 Task: Create a due date automation trigger when advanced on, the moment a card is due add fields with custom field "Resume" set to a date more than 1 working days ago.
Action: Mouse moved to (998, 296)
Screenshot: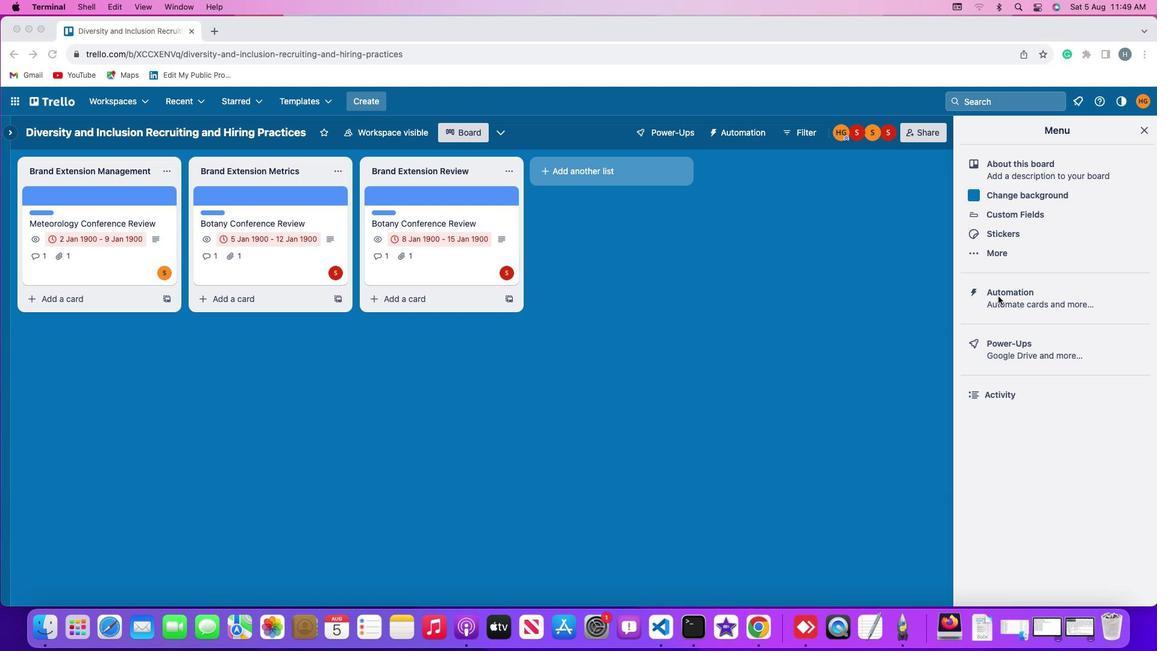 
Action: Mouse pressed left at (998, 296)
Screenshot: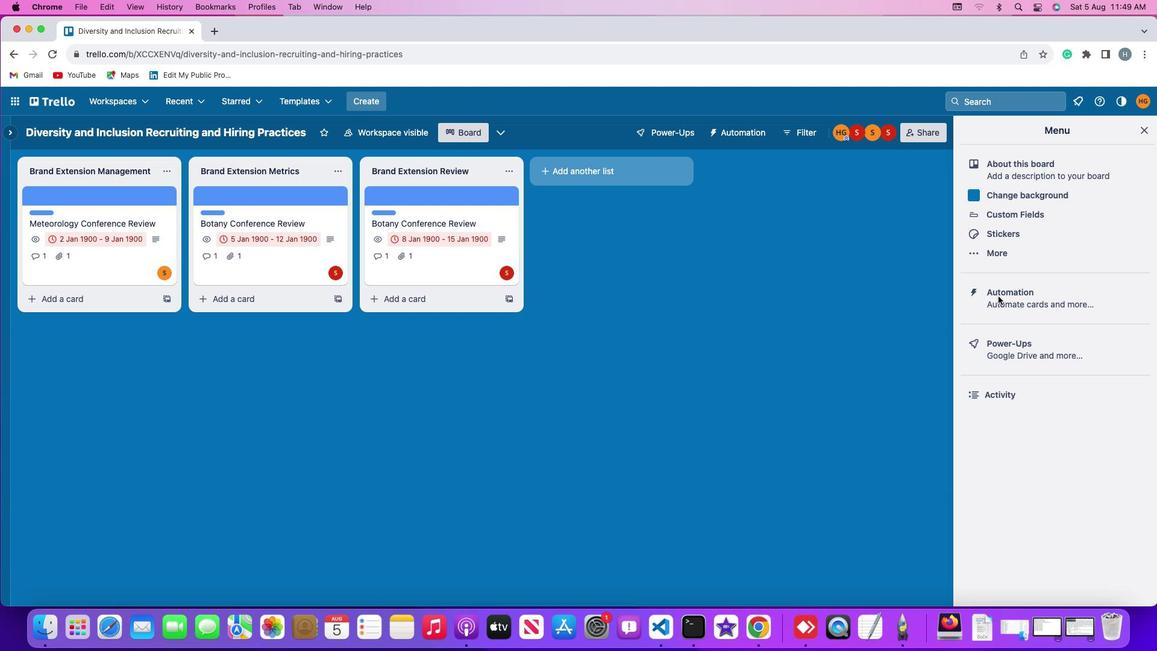 
Action: Mouse pressed left at (998, 296)
Screenshot: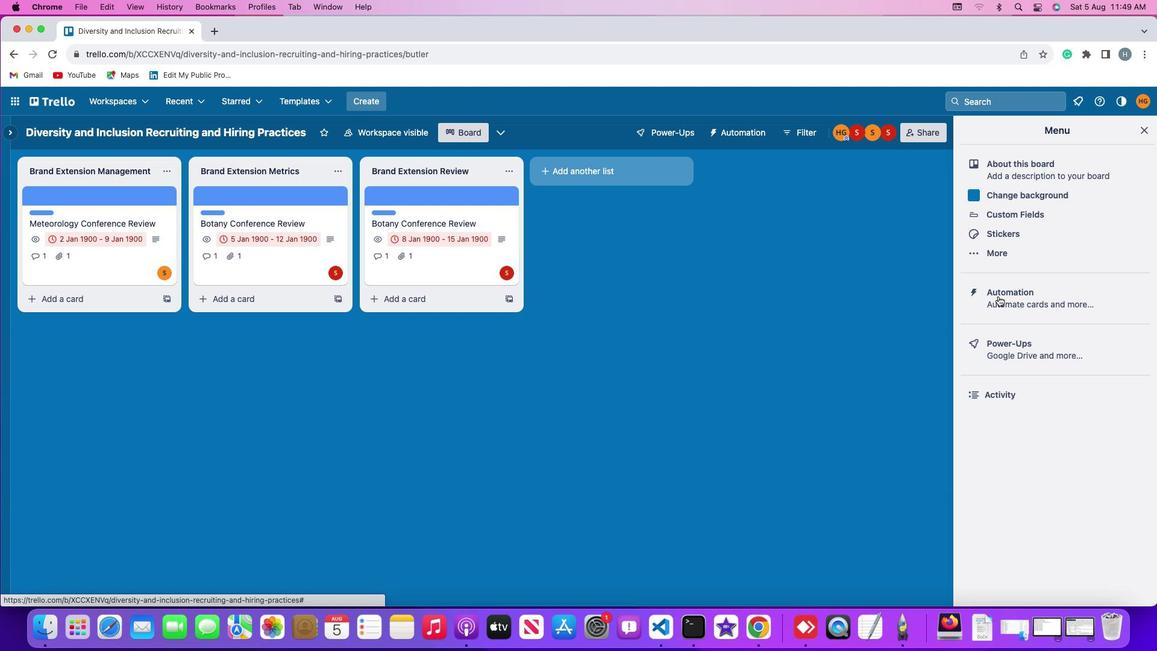 
Action: Mouse moved to (74, 290)
Screenshot: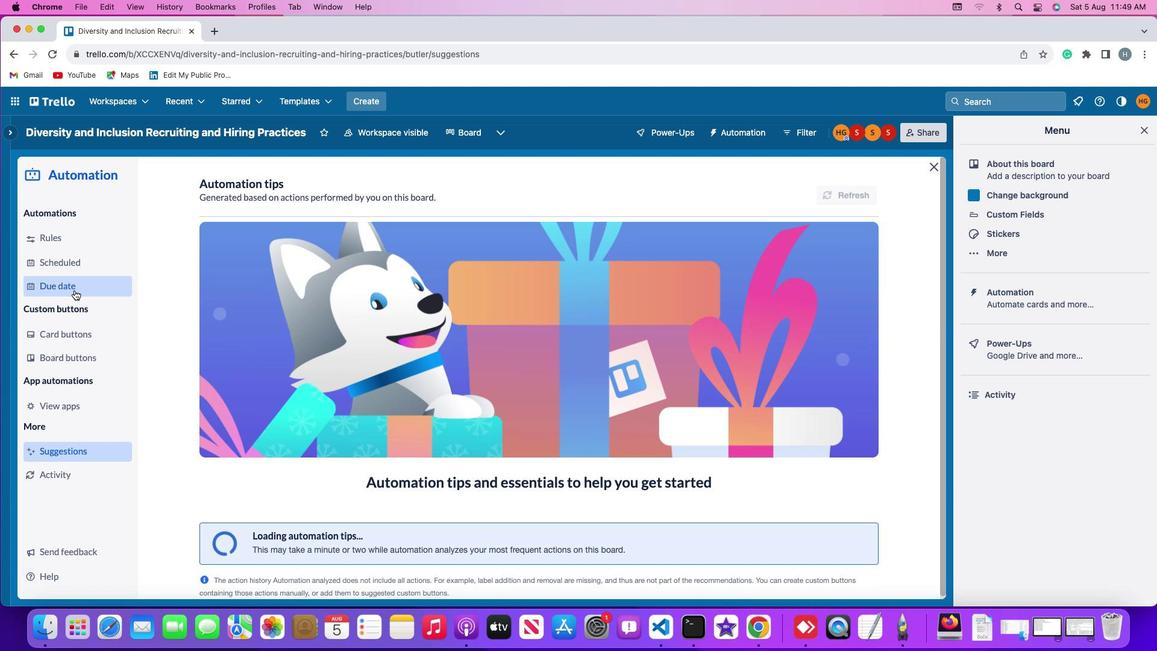 
Action: Mouse pressed left at (74, 290)
Screenshot: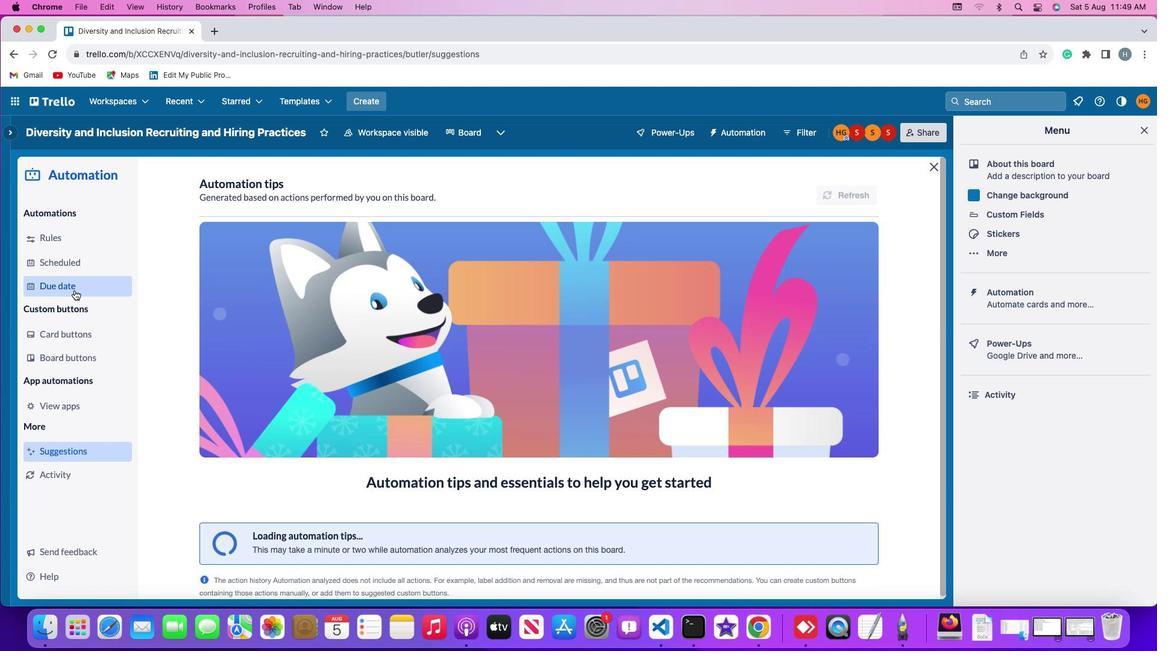 
Action: Mouse moved to (817, 183)
Screenshot: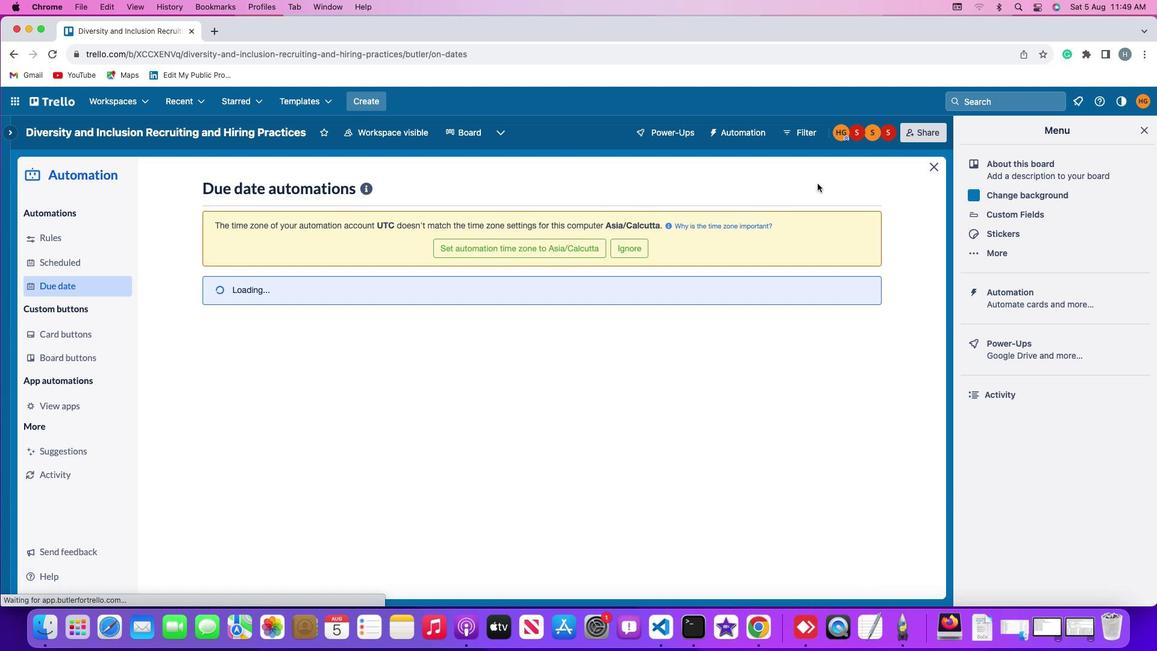 
Action: Mouse pressed left at (817, 183)
Screenshot: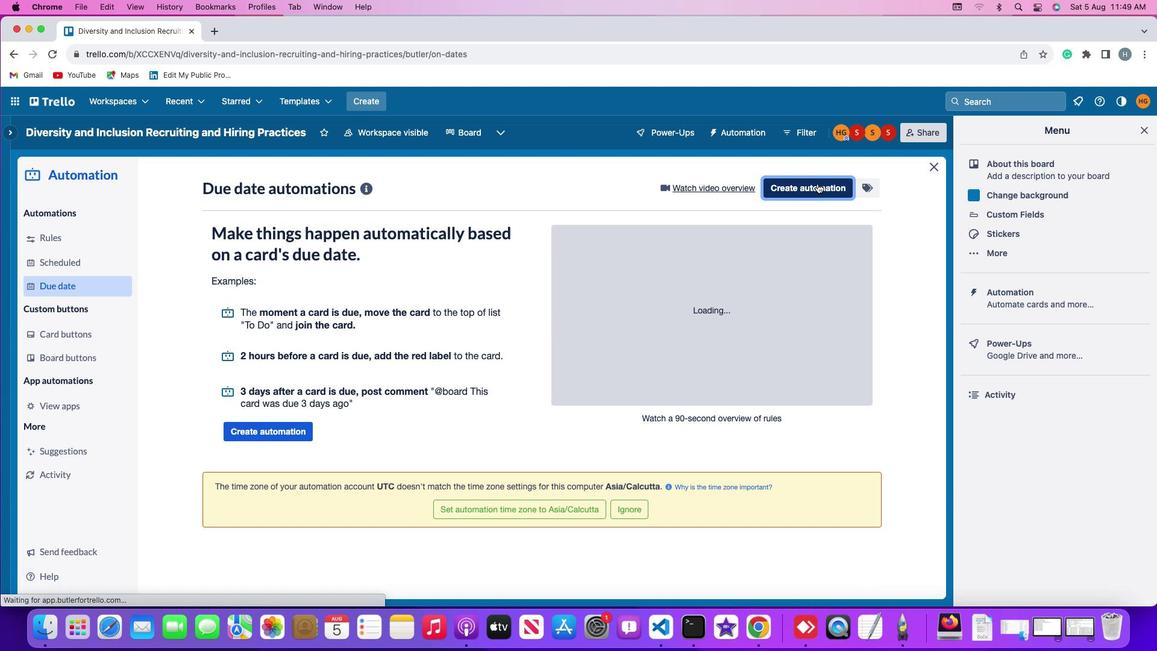 
Action: Mouse moved to (560, 302)
Screenshot: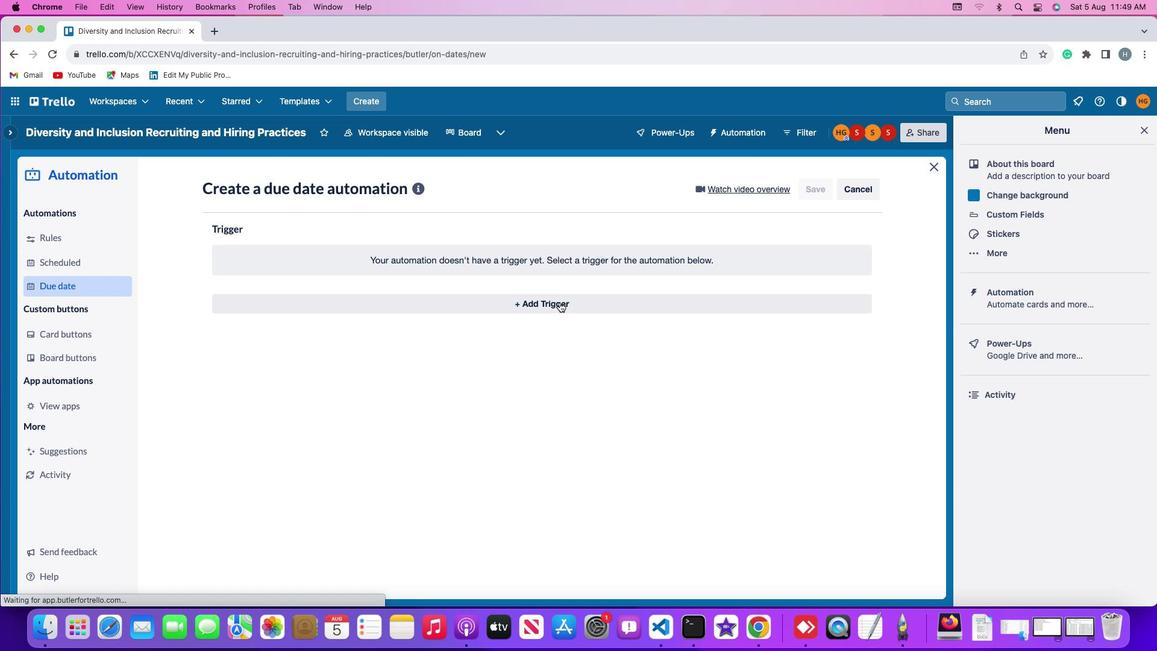 
Action: Mouse pressed left at (560, 302)
Screenshot: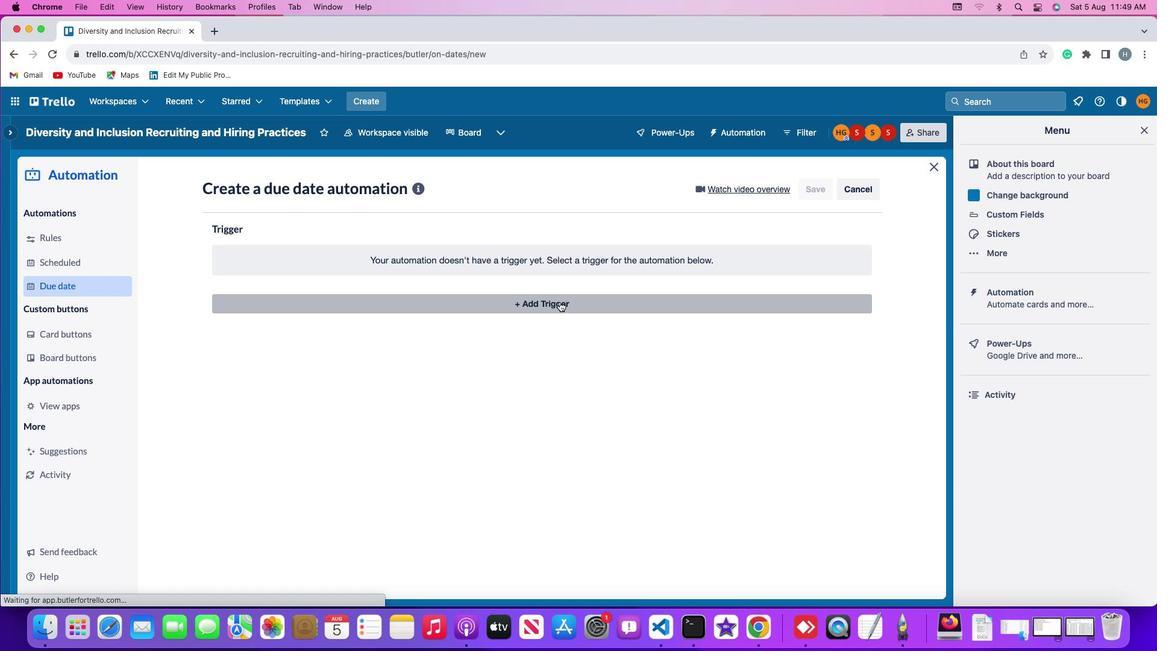 
Action: Mouse moved to (245, 445)
Screenshot: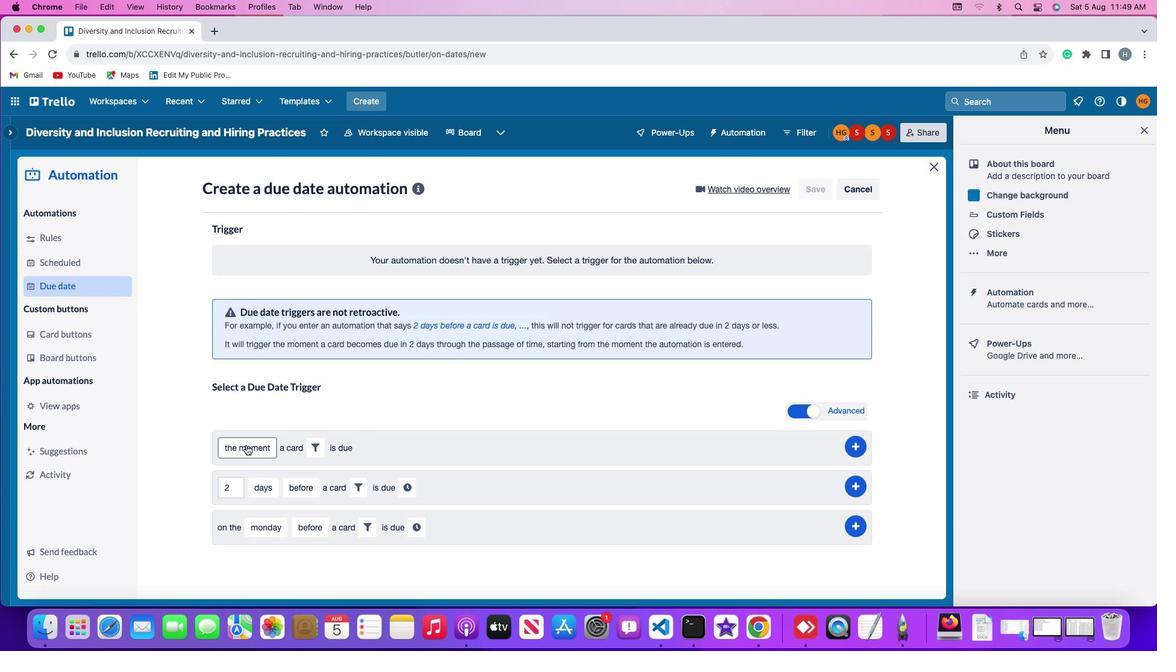 
Action: Mouse pressed left at (245, 445)
Screenshot: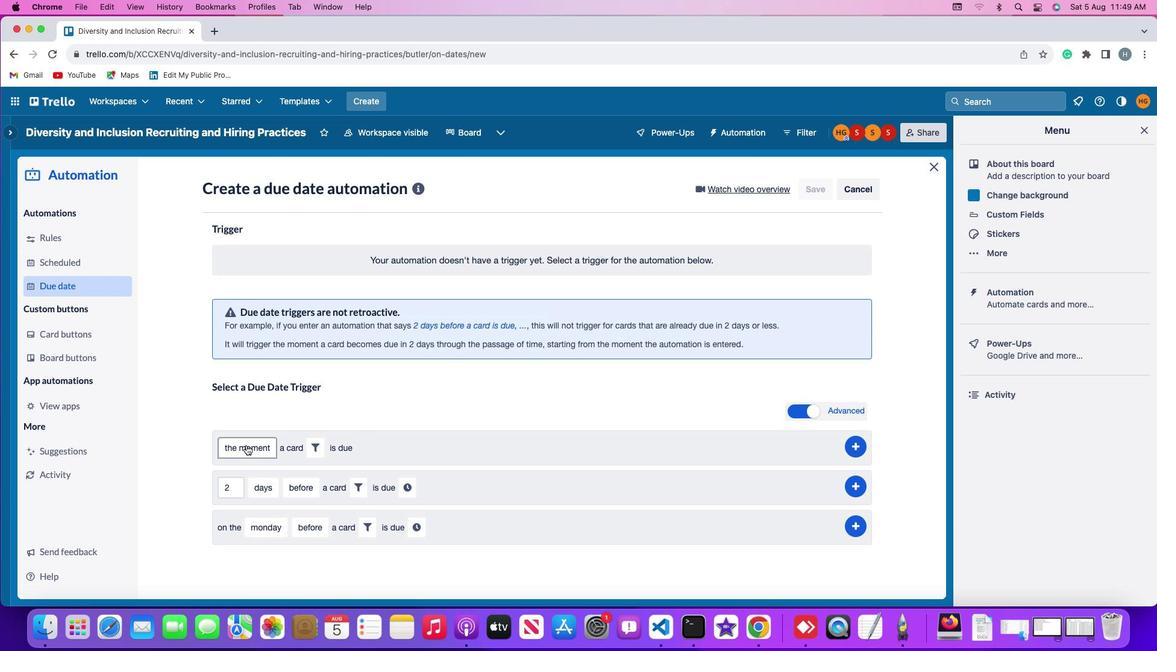 
Action: Mouse moved to (250, 469)
Screenshot: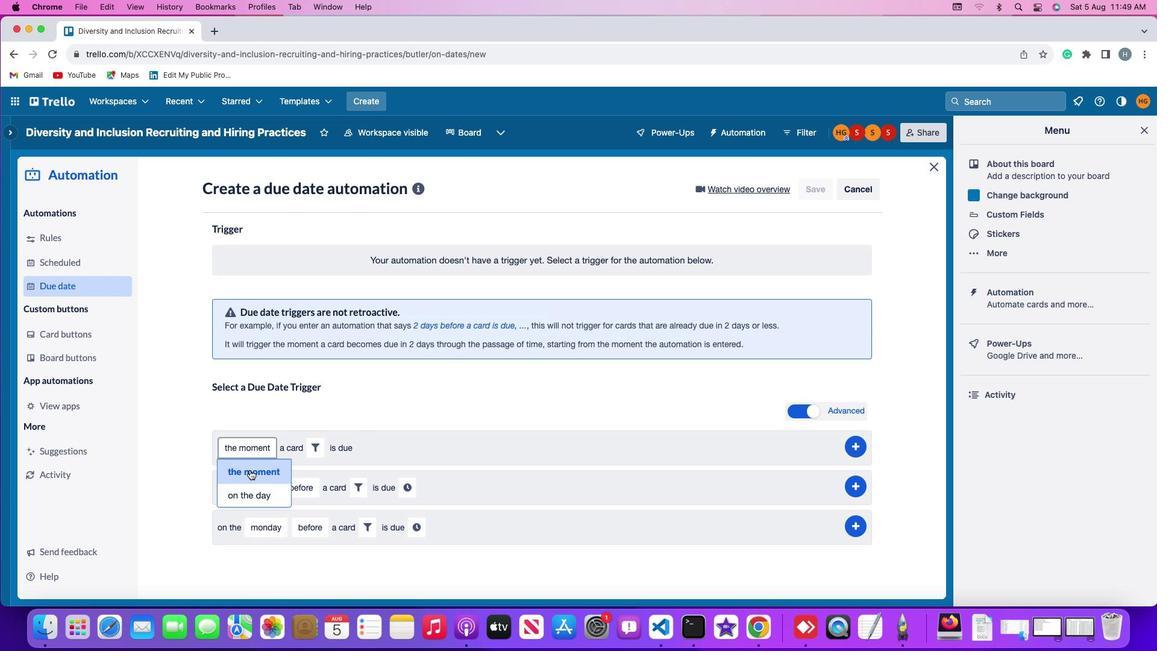 
Action: Mouse pressed left at (250, 469)
Screenshot: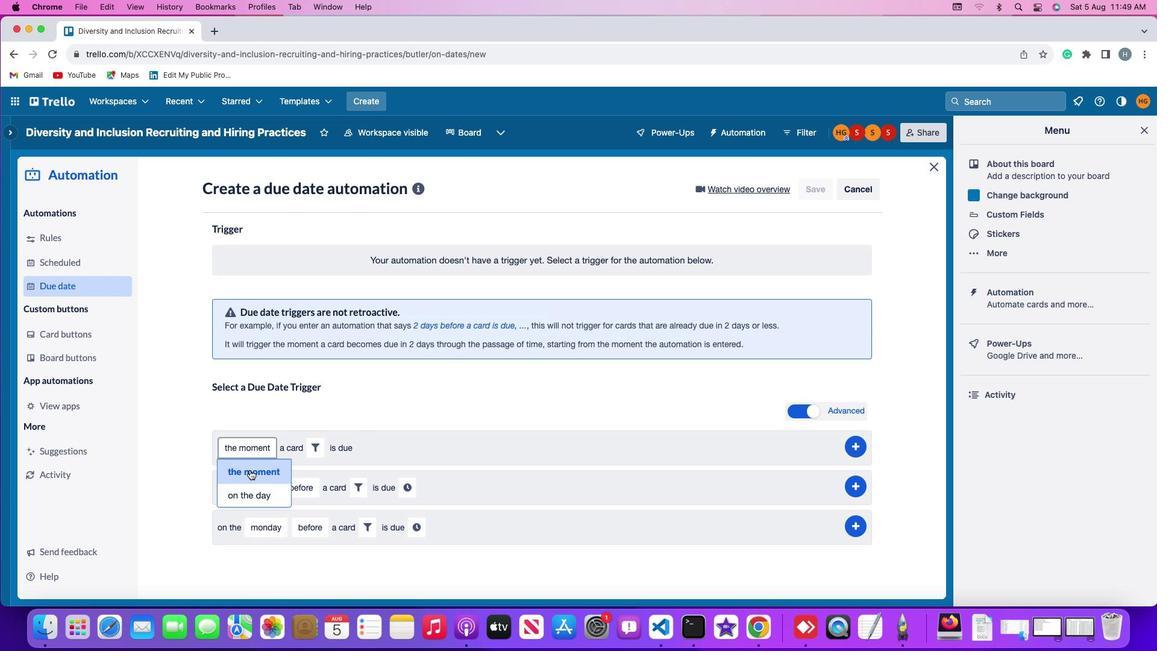 
Action: Mouse moved to (312, 447)
Screenshot: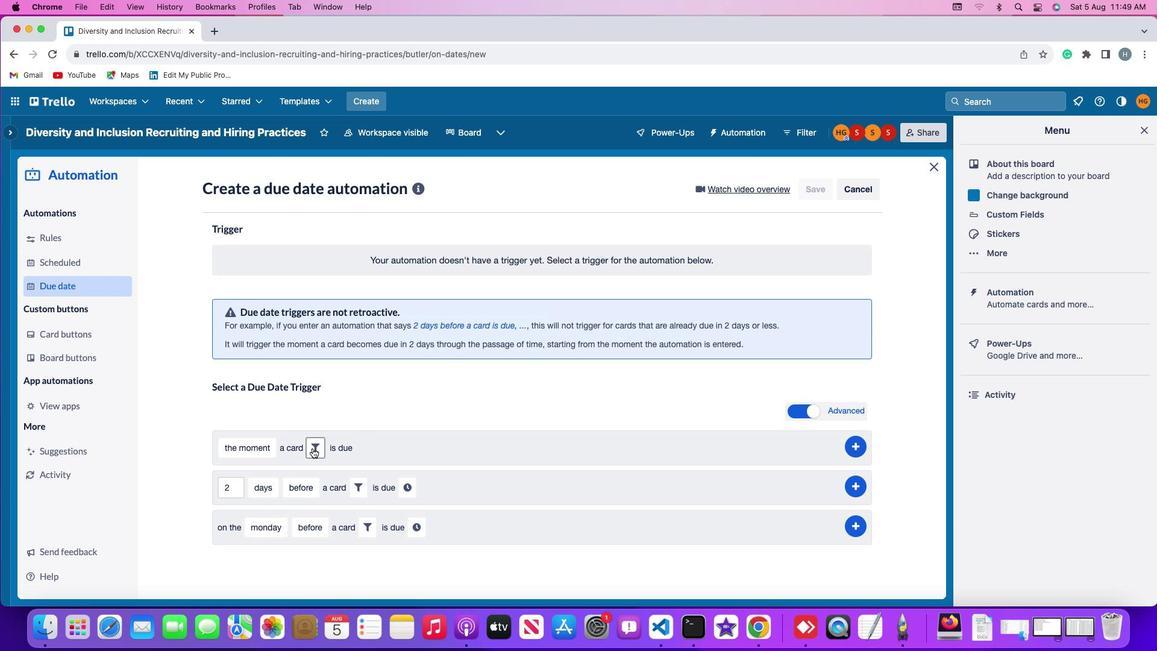 
Action: Mouse pressed left at (312, 447)
Screenshot: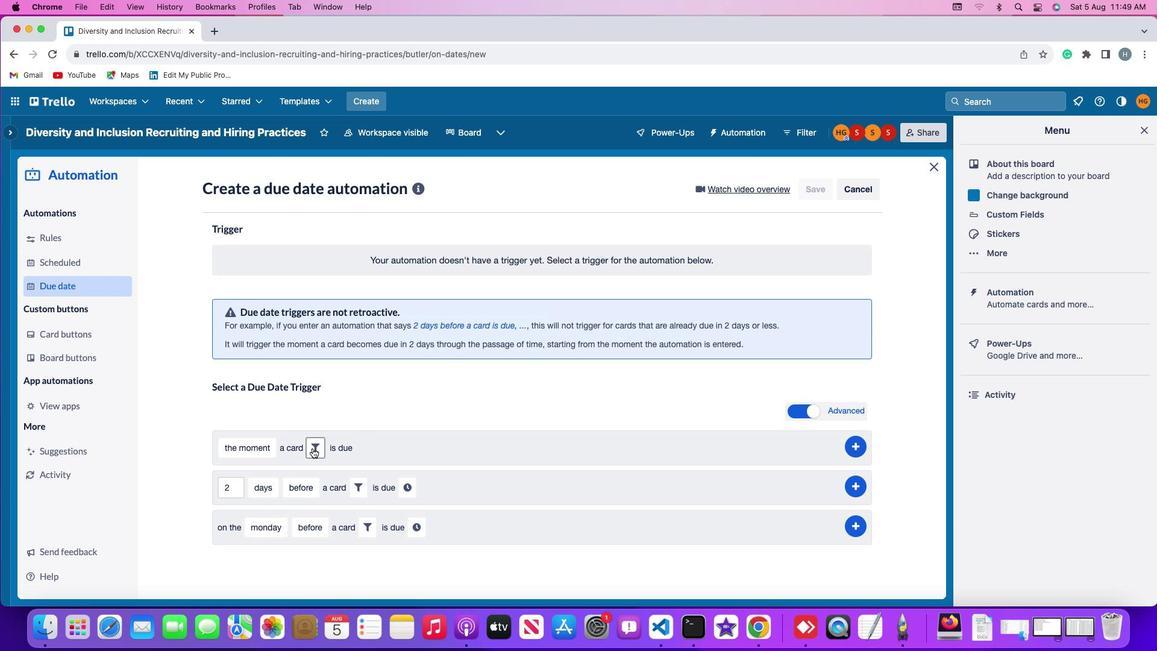 
Action: Mouse moved to (520, 481)
Screenshot: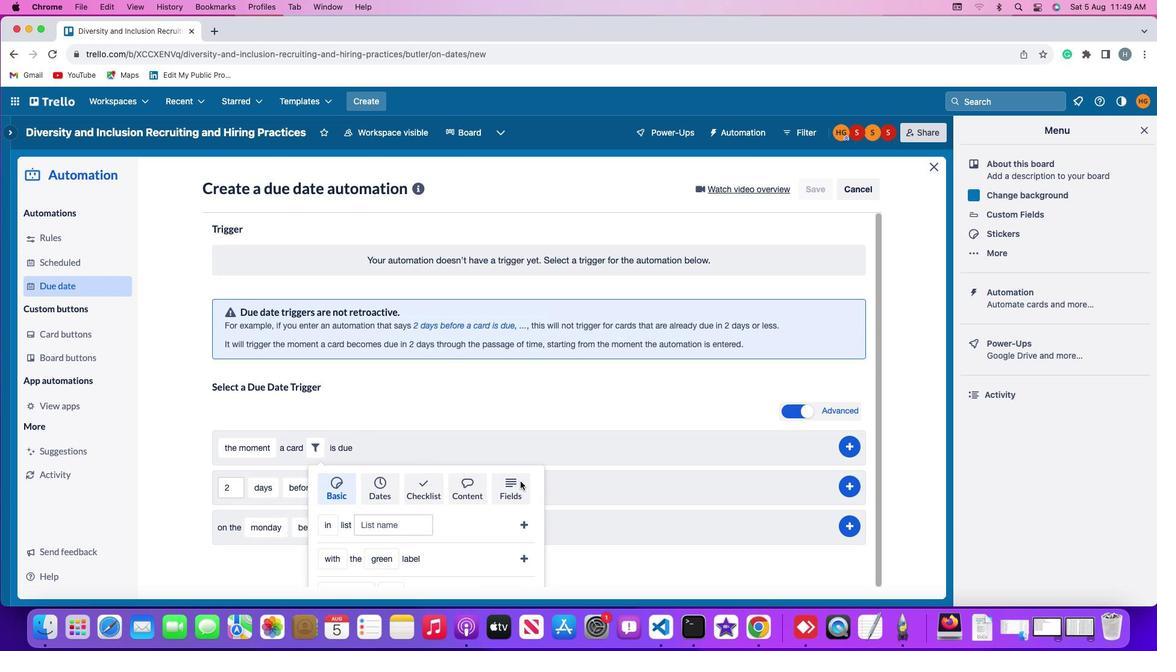 
Action: Mouse pressed left at (520, 481)
Screenshot: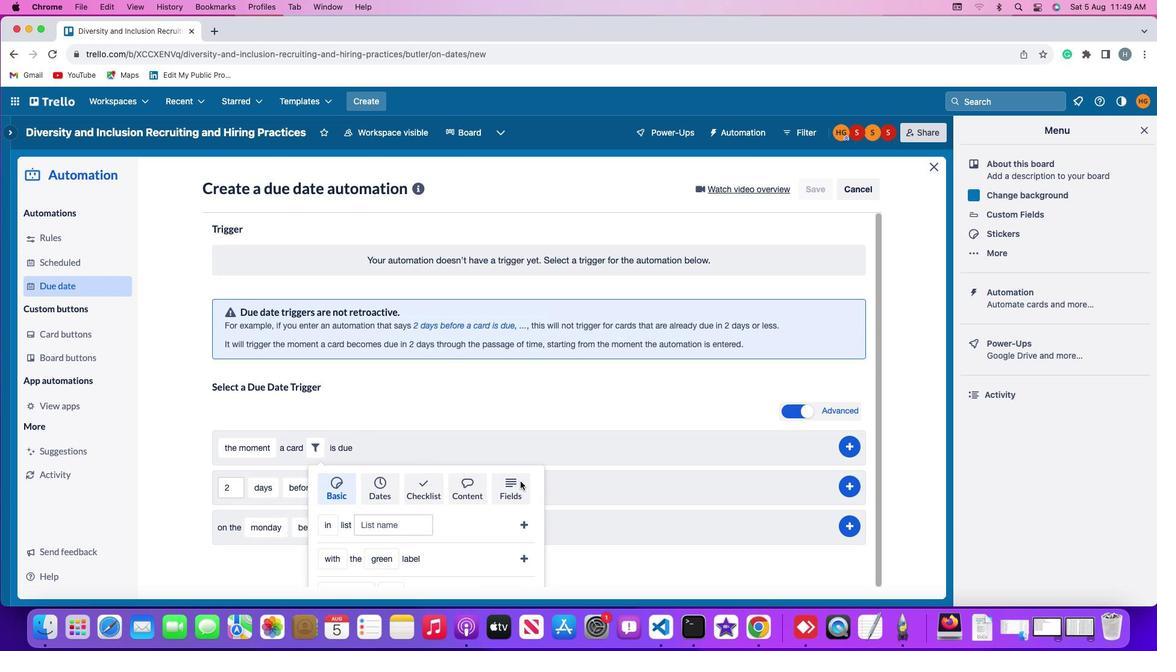 
Action: Mouse moved to (519, 481)
Screenshot: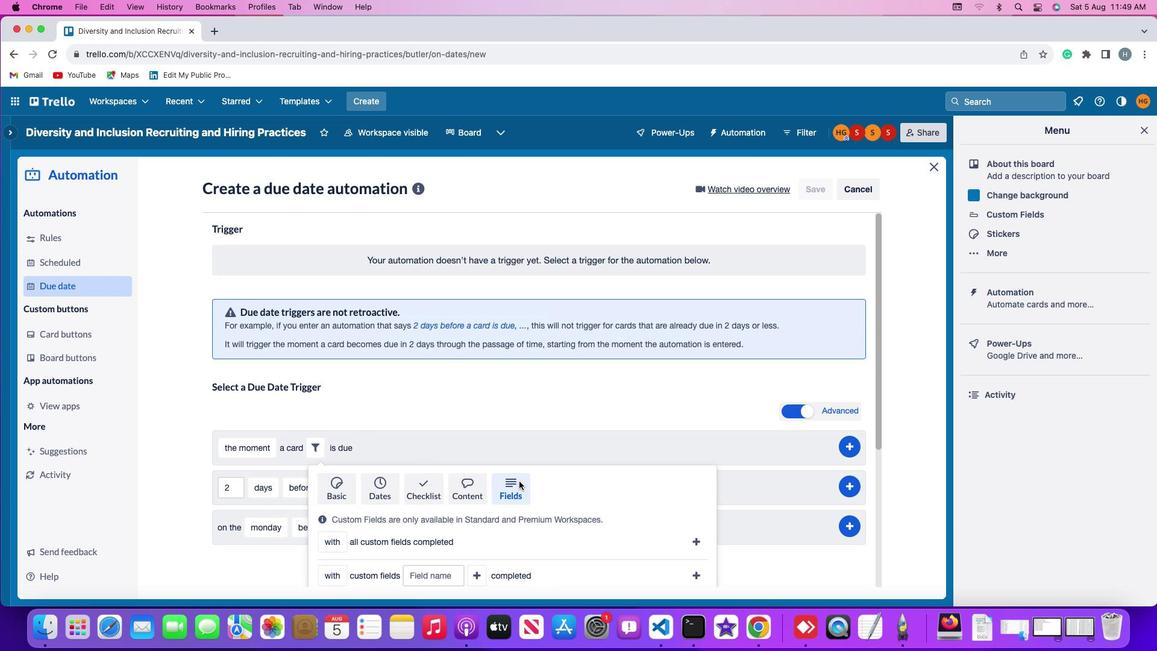 
Action: Mouse scrolled (519, 481) with delta (0, 0)
Screenshot: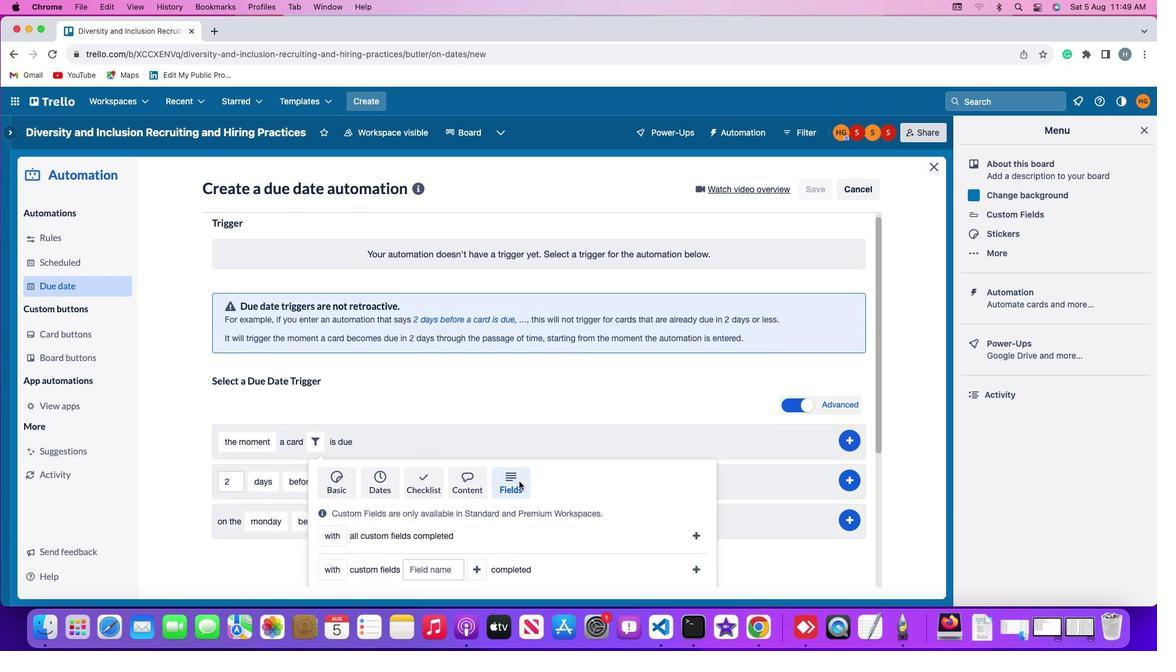 
Action: Mouse scrolled (519, 481) with delta (0, 0)
Screenshot: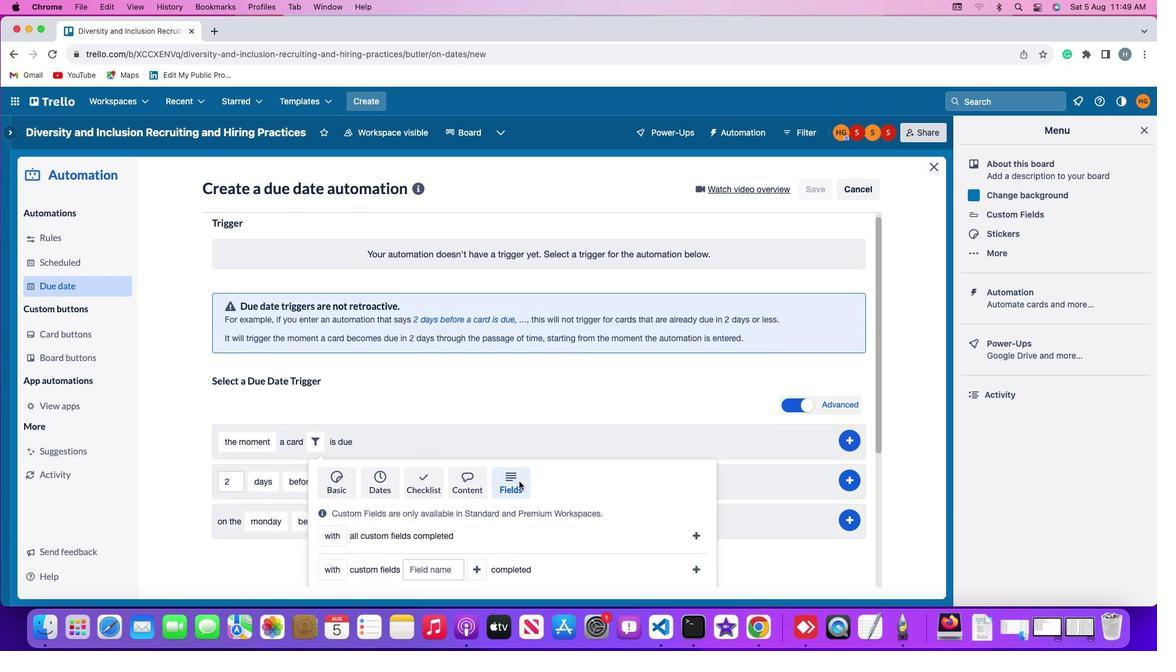 
Action: Mouse scrolled (519, 481) with delta (0, -1)
Screenshot: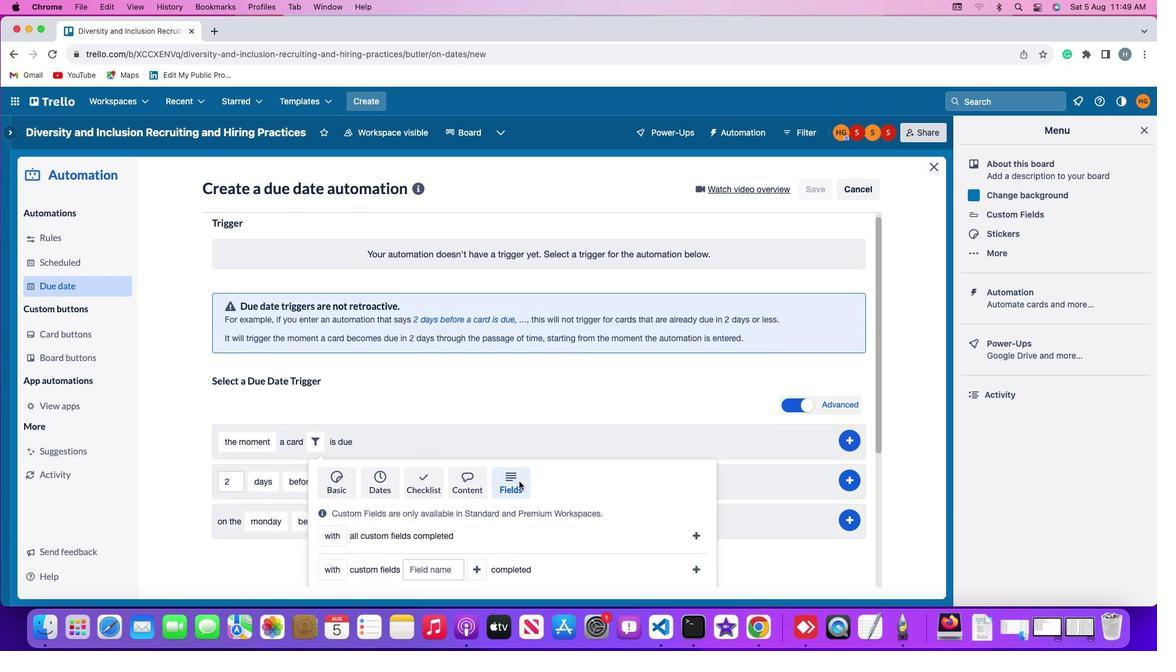 
Action: Mouse scrolled (519, 481) with delta (0, -3)
Screenshot: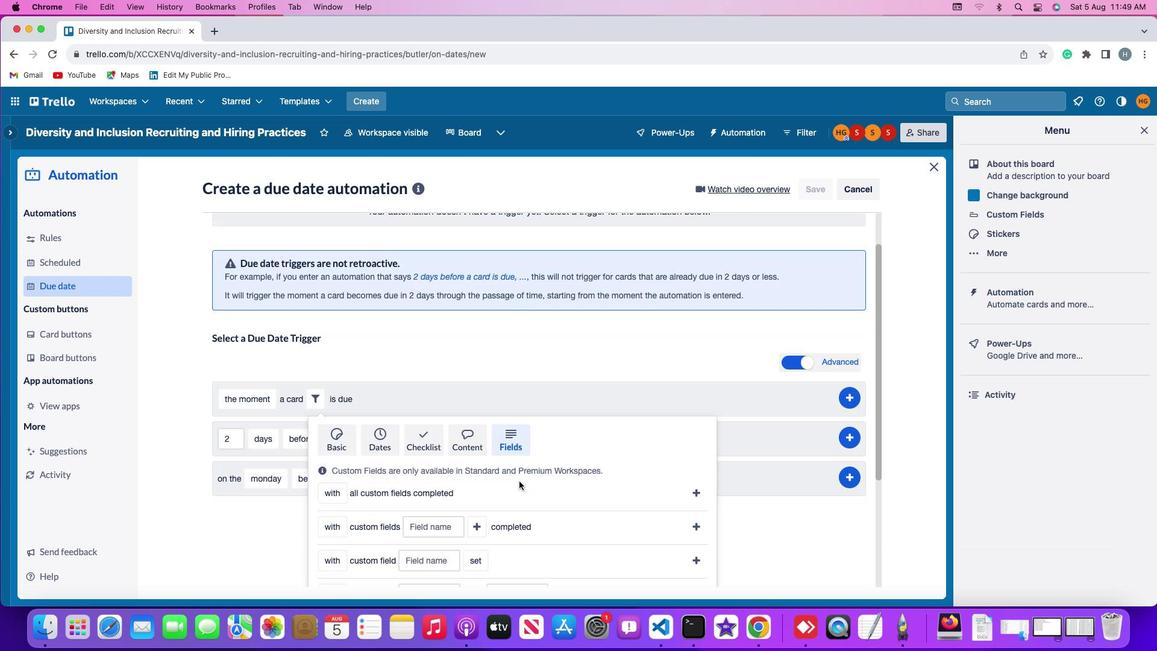 
Action: Mouse scrolled (519, 481) with delta (0, -3)
Screenshot: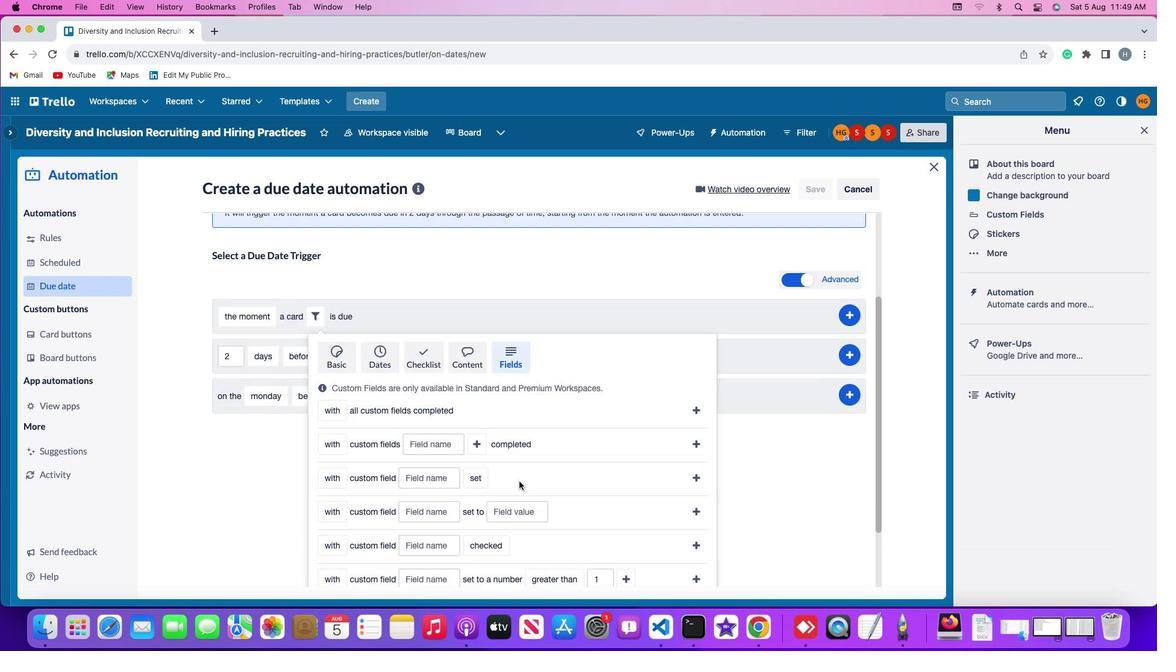 
Action: Mouse scrolled (519, 481) with delta (0, -3)
Screenshot: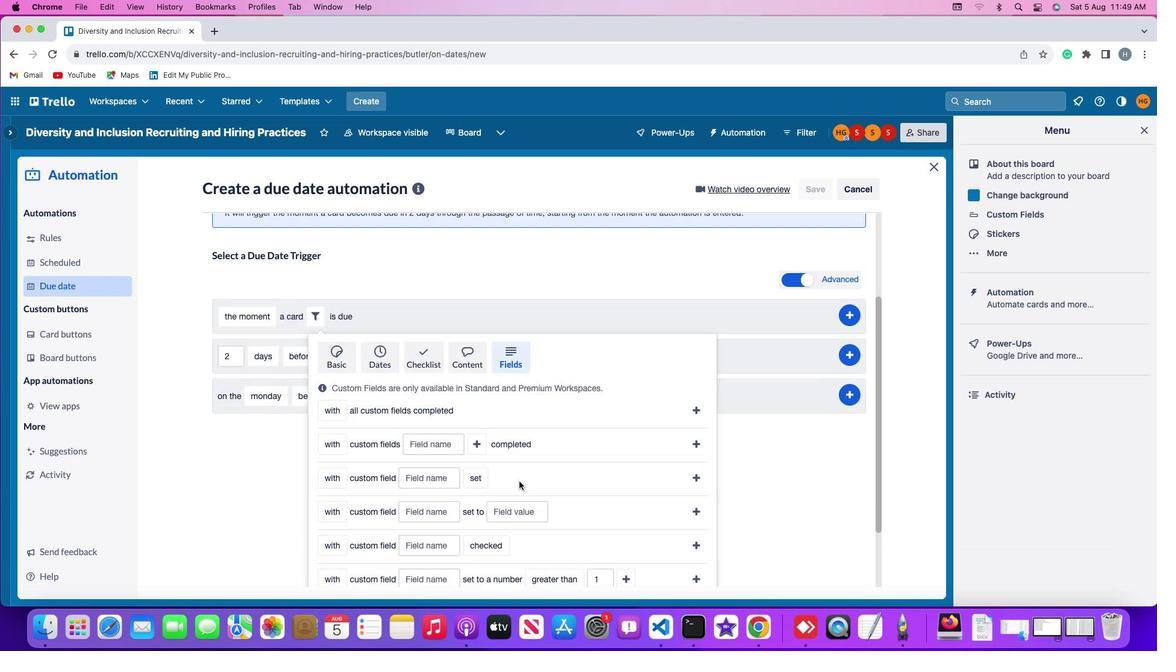 
Action: Mouse scrolled (519, 481) with delta (0, 0)
Screenshot: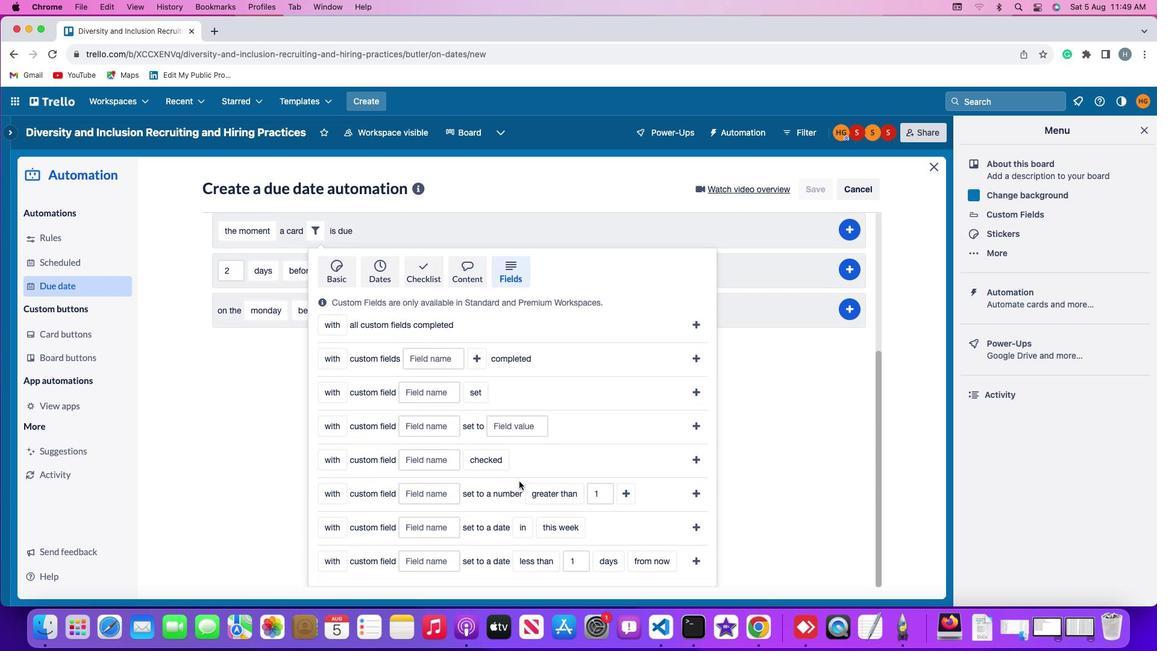 
Action: Mouse scrolled (519, 481) with delta (0, 0)
Screenshot: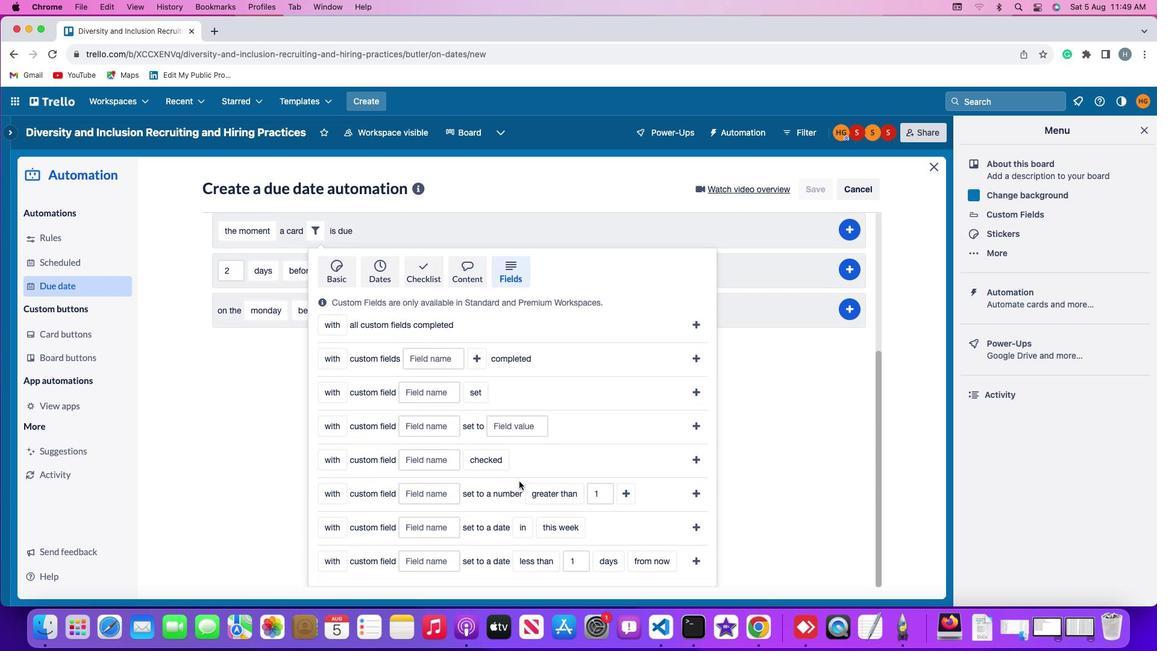 
Action: Mouse scrolled (519, 481) with delta (0, -1)
Screenshot: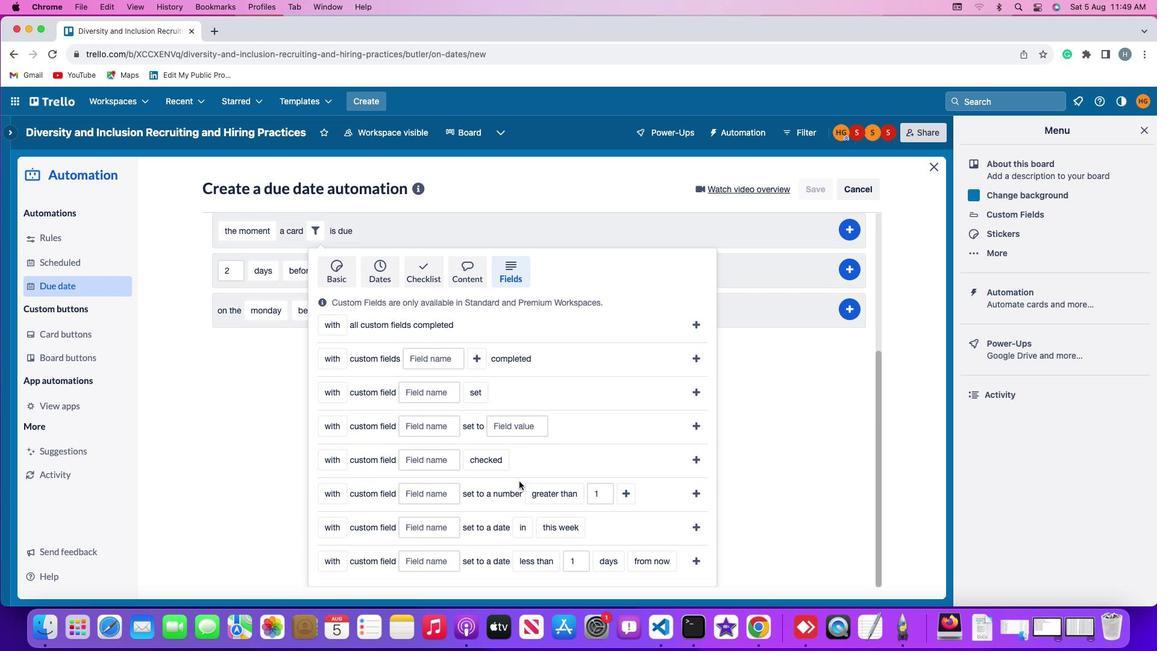 
Action: Mouse scrolled (519, 481) with delta (0, -3)
Screenshot: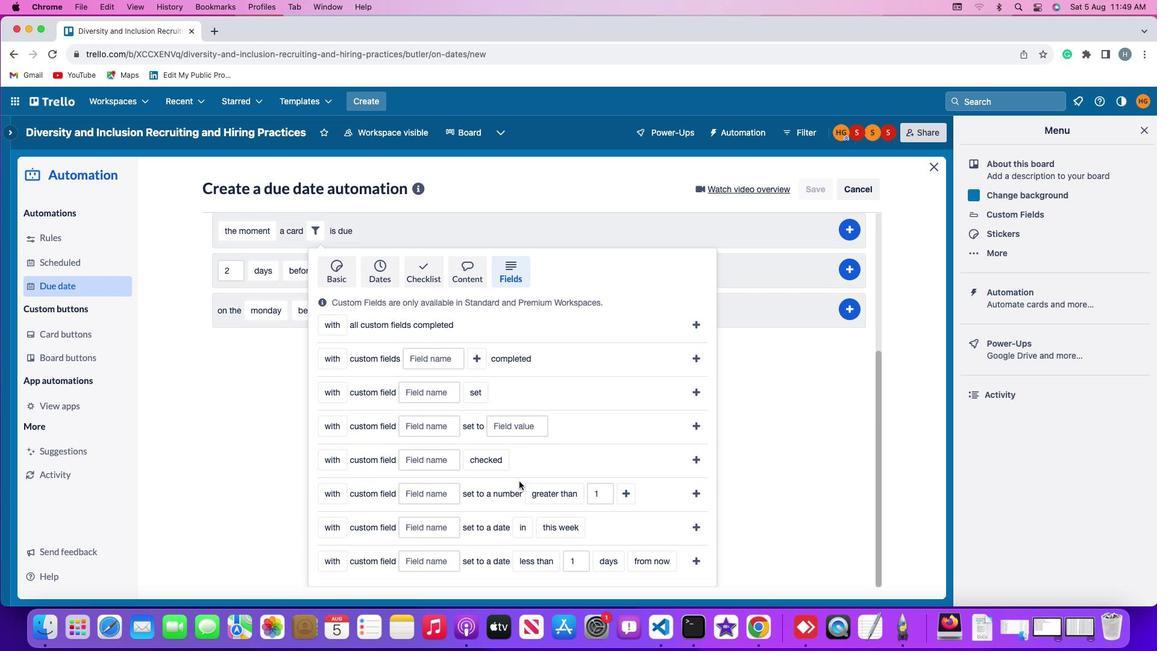 
Action: Mouse scrolled (519, 481) with delta (0, -3)
Screenshot: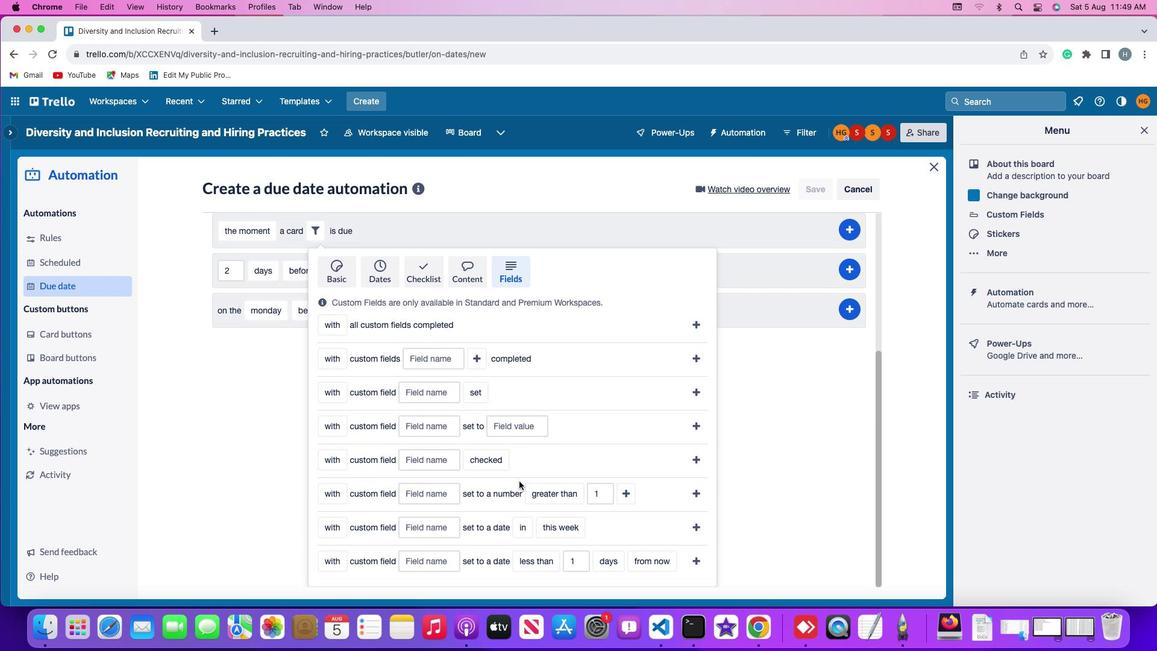 
Action: Mouse moved to (331, 558)
Screenshot: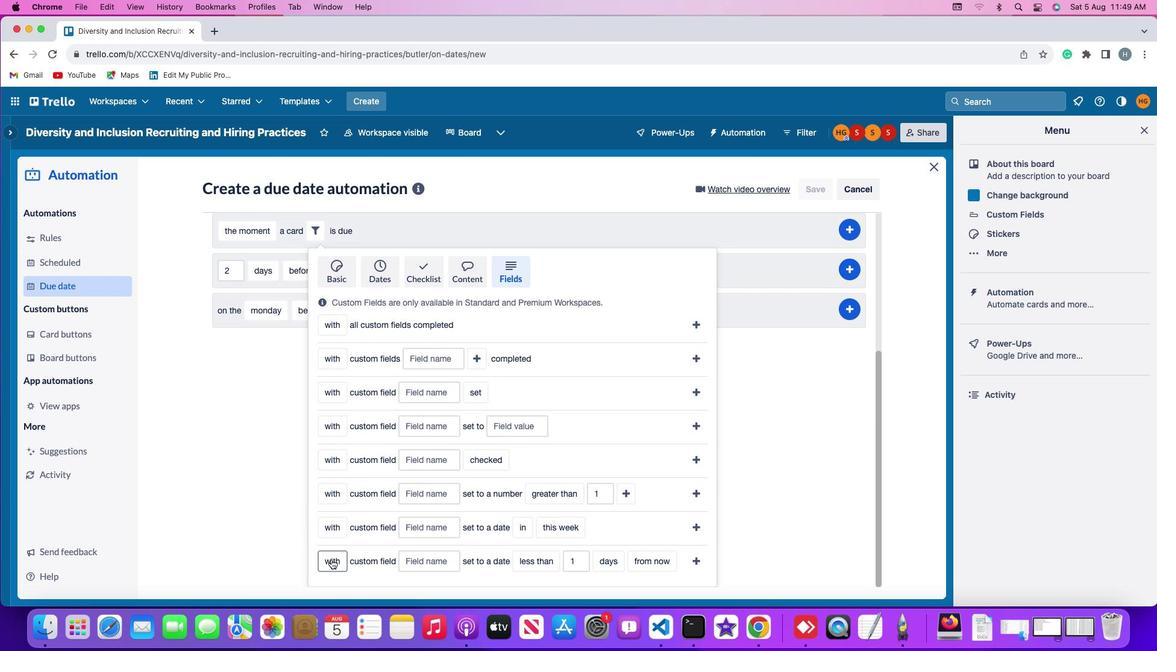 
Action: Mouse pressed left at (331, 558)
Screenshot: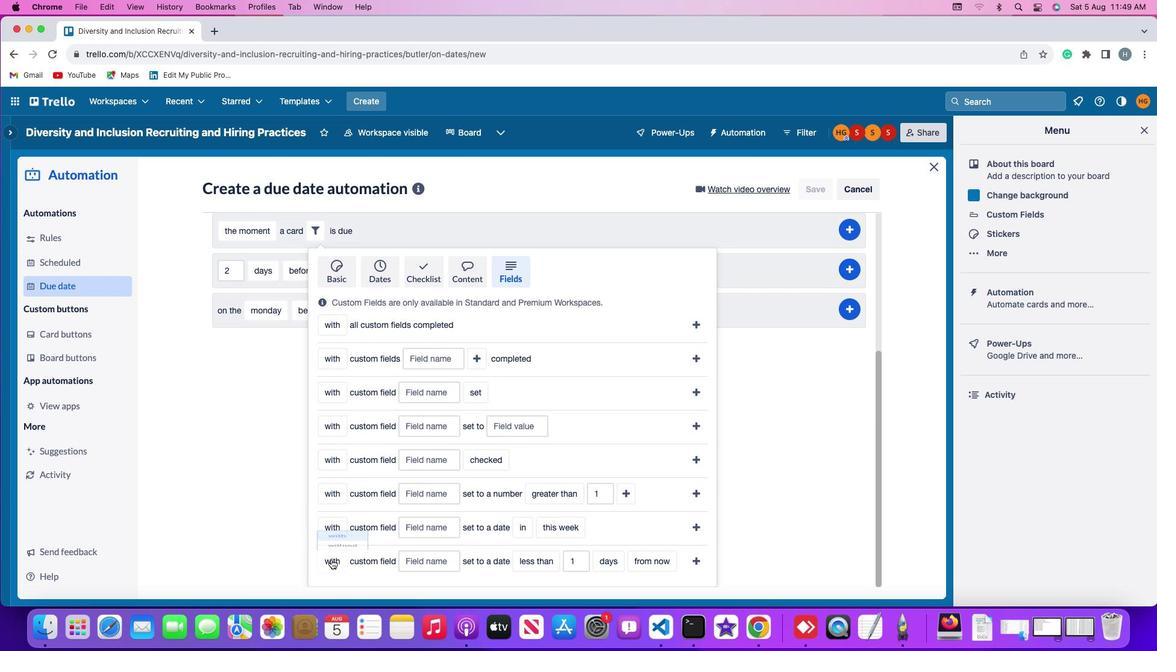 
Action: Mouse moved to (343, 515)
Screenshot: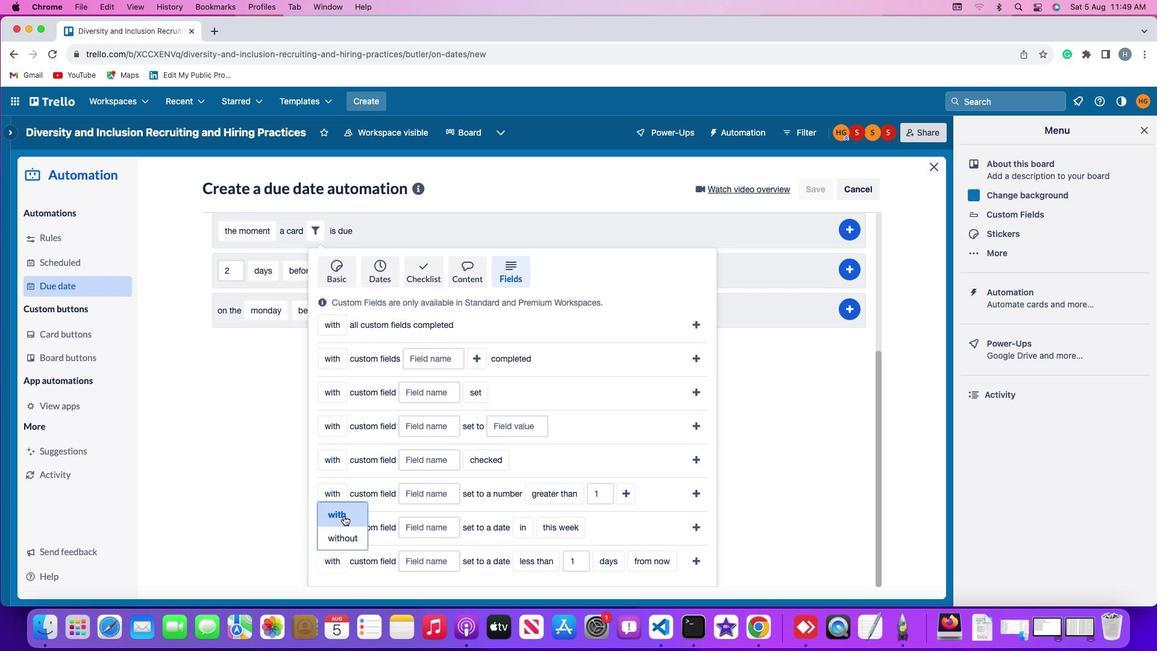 
Action: Mouse pressed left at (343, 515)
Screenshot: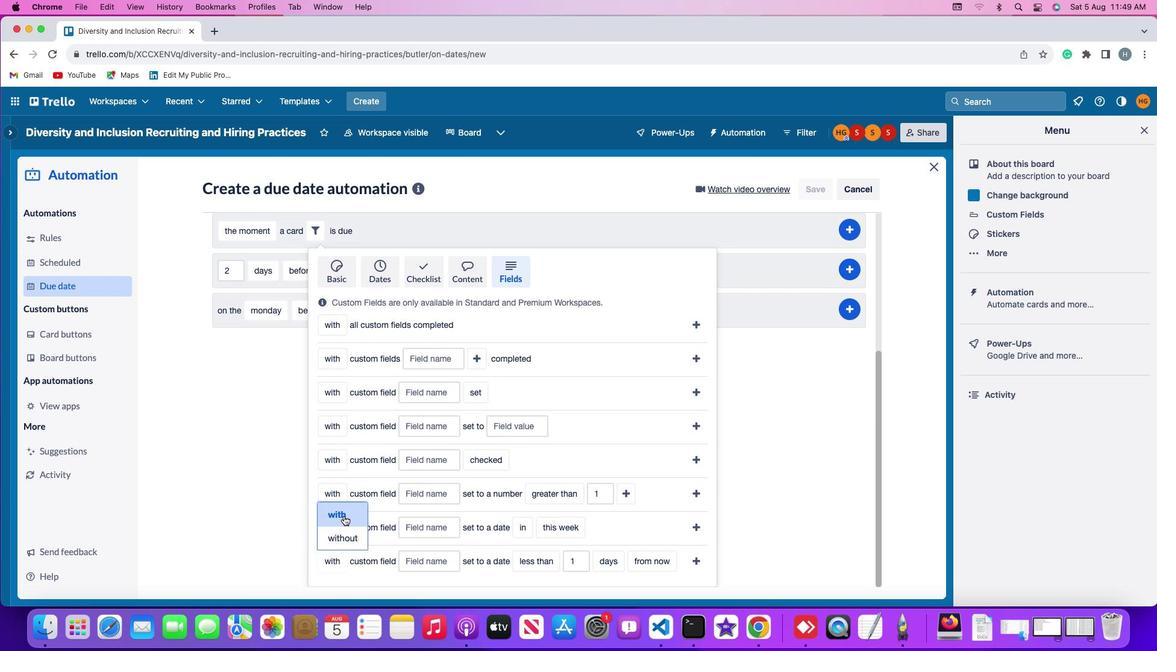 
Action: Mouse moved to (428, 563)
Screenshot: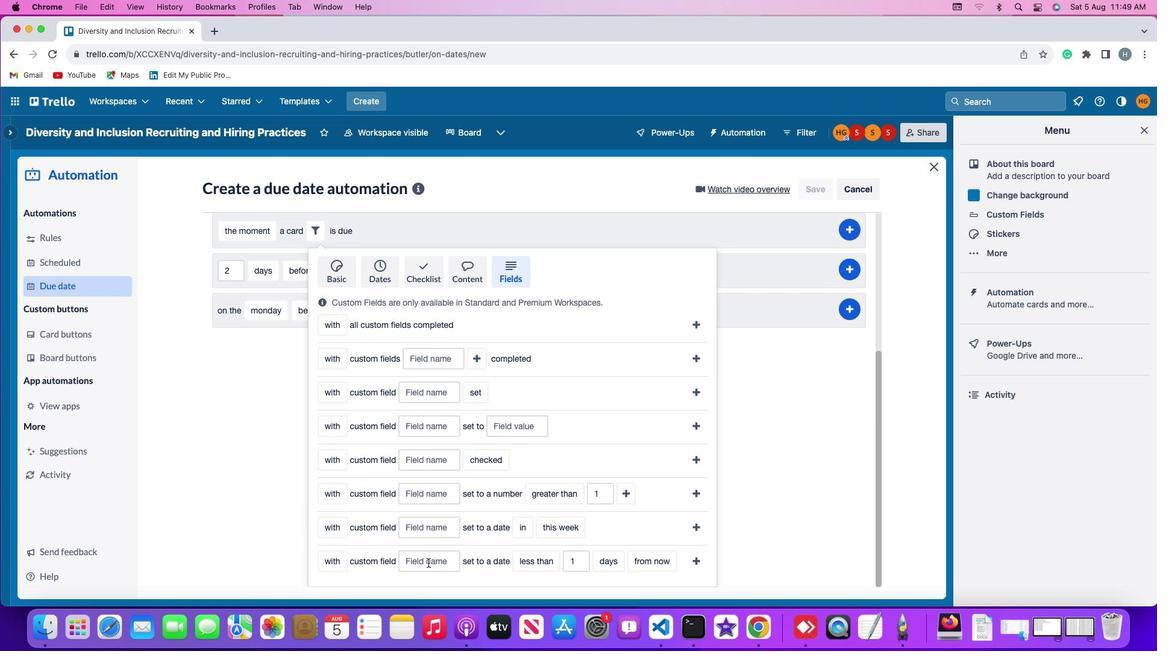 
Action: Mouse pressed left at (428, 563)
Screenshot: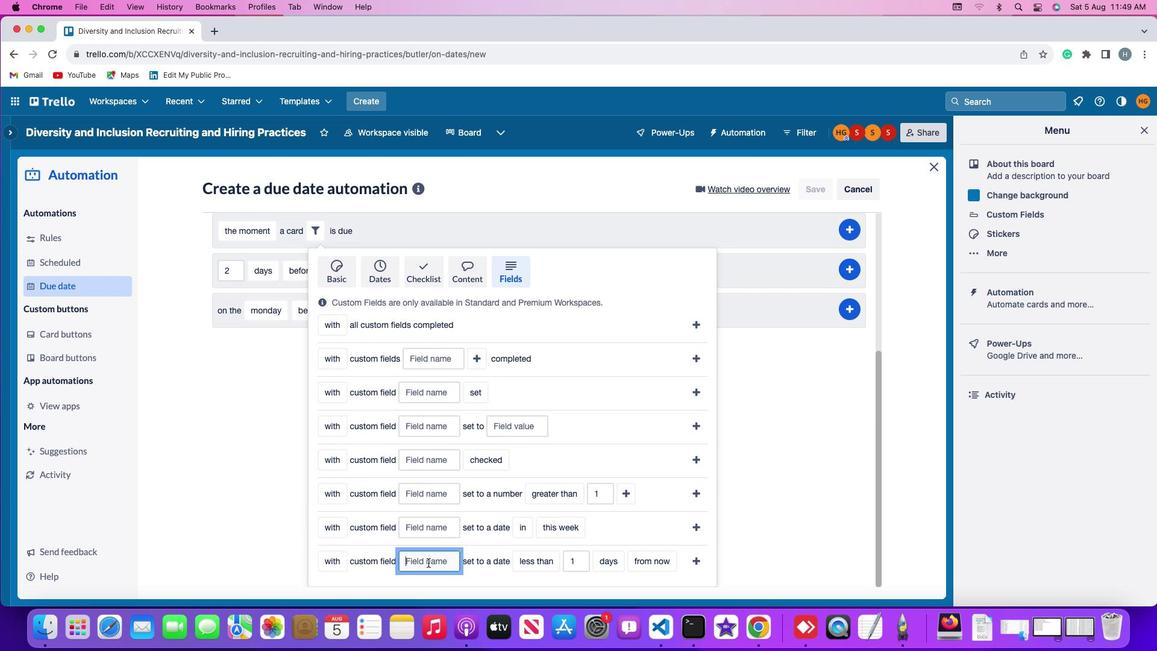 
Action: Mouse moved to (431, 562)
Screenshot: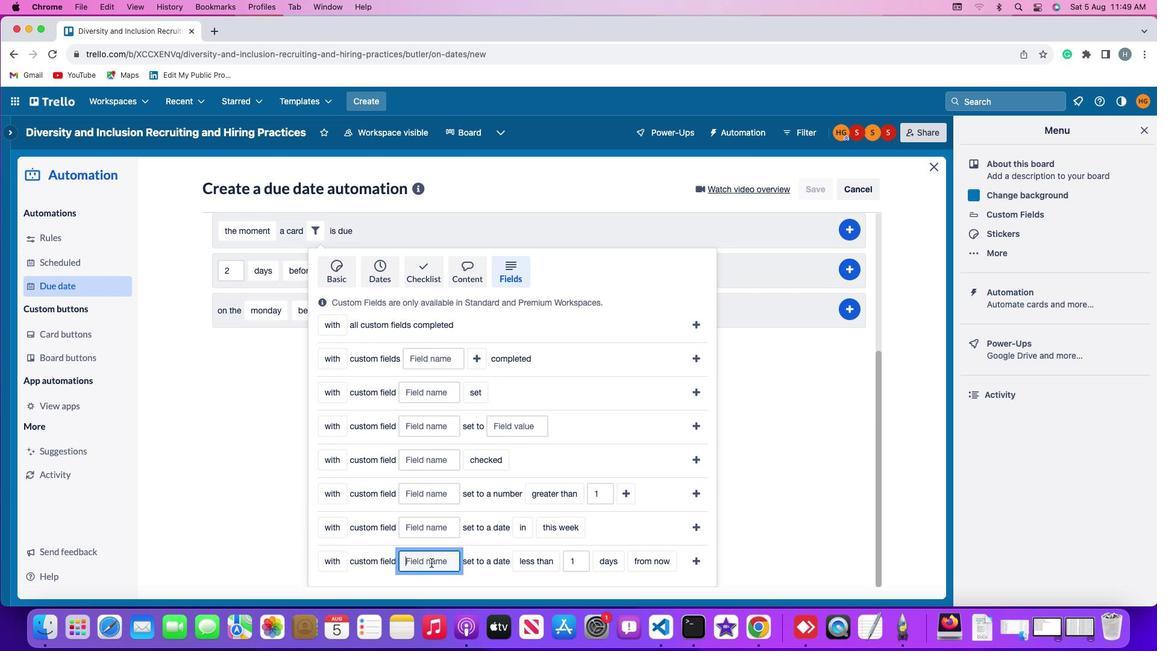 
Action: Key pressed Key.shift'R''e''s''u''m''e'
Screenshot: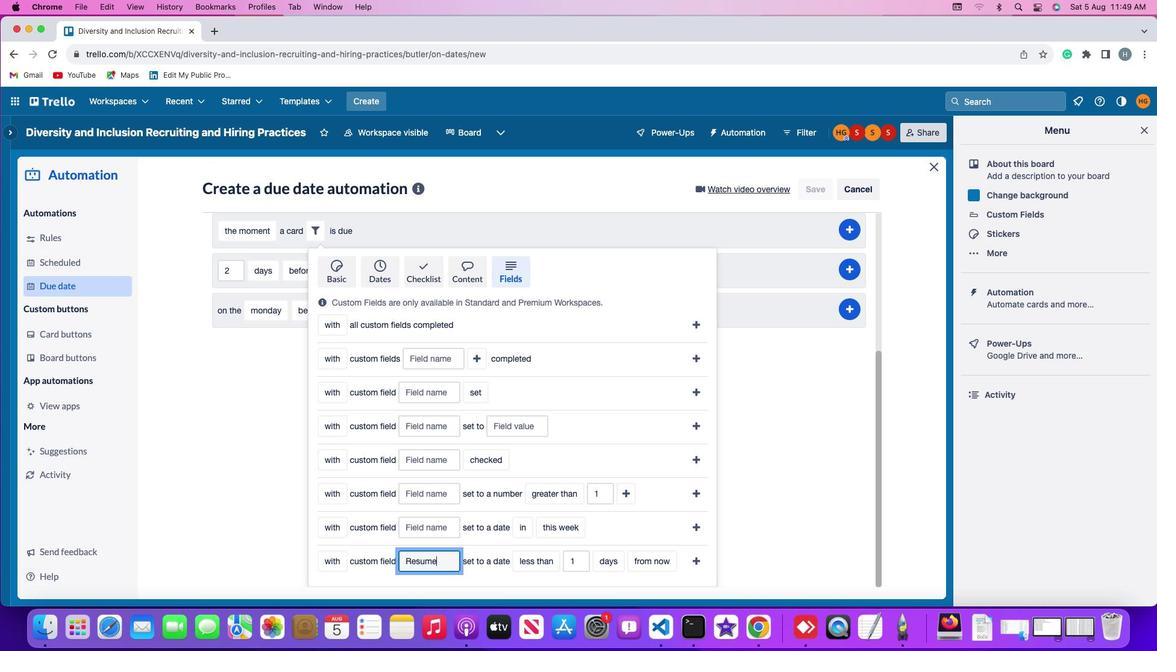 
Action: Mouse moved to (526, 564)
Screenshot: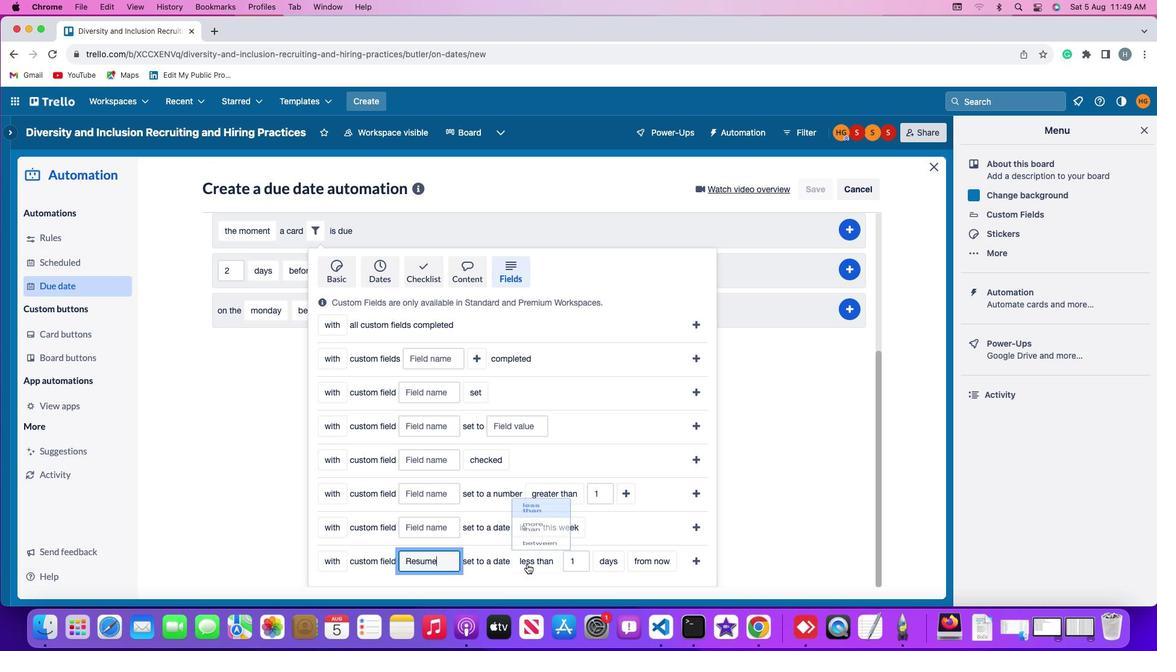 
Action: Mouse pressed left at (526, 564)
Screenshot: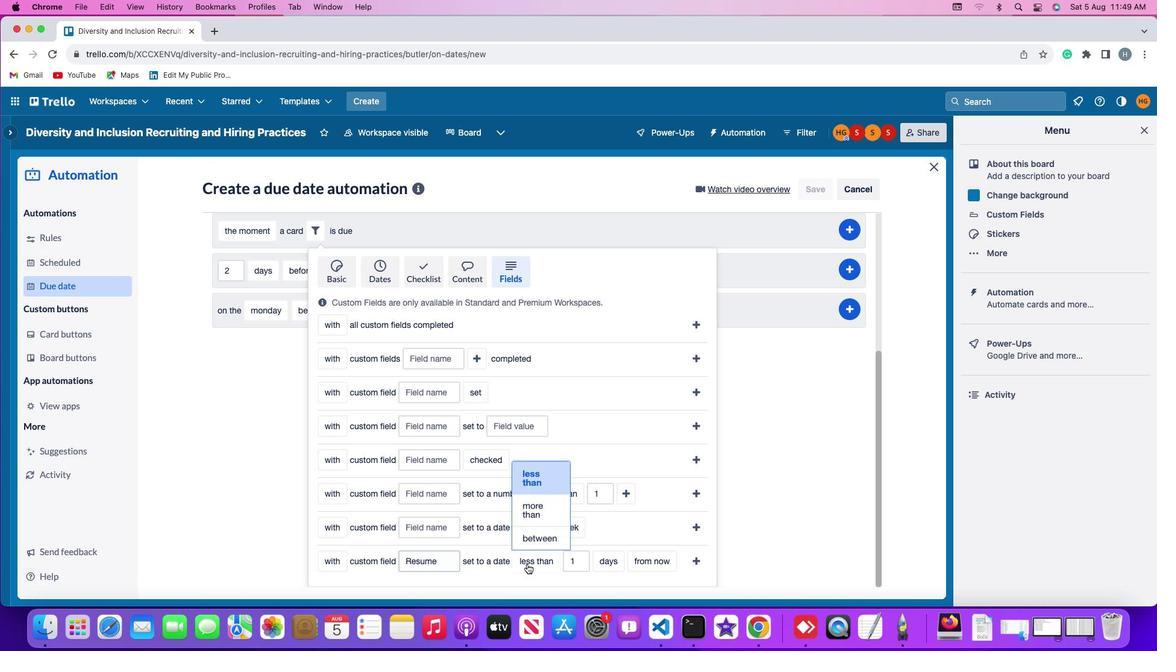 
Action: Mouse moved to (548, 514)
Screenshot: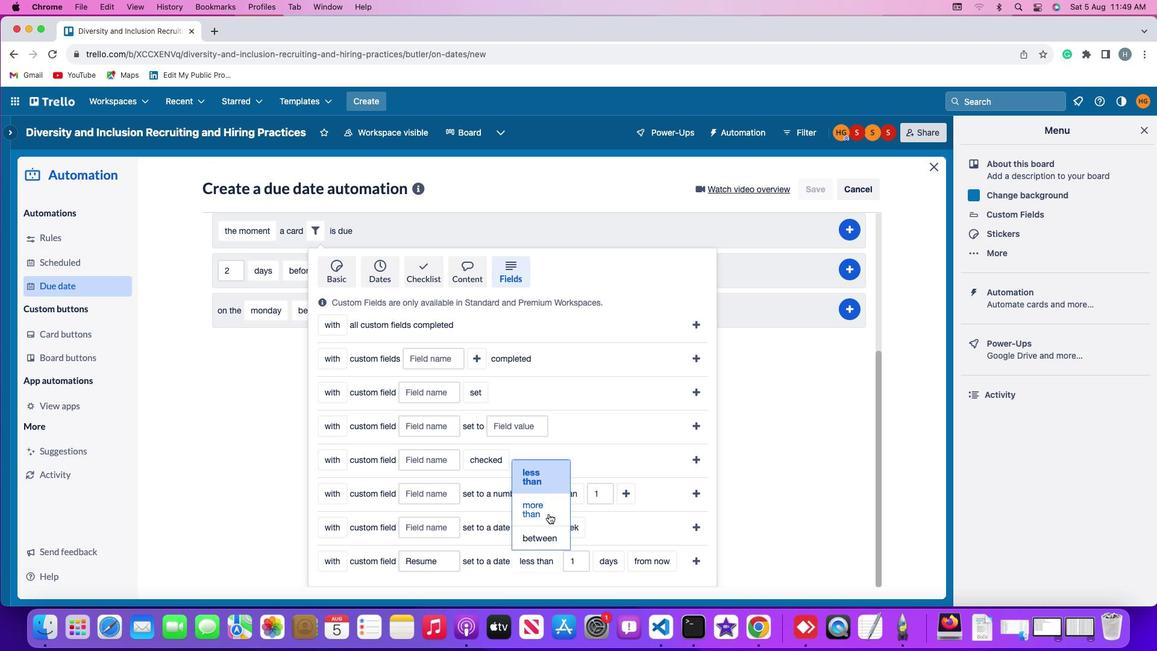 
Action: Mouse pressed left at (548, 514)
Screenshot: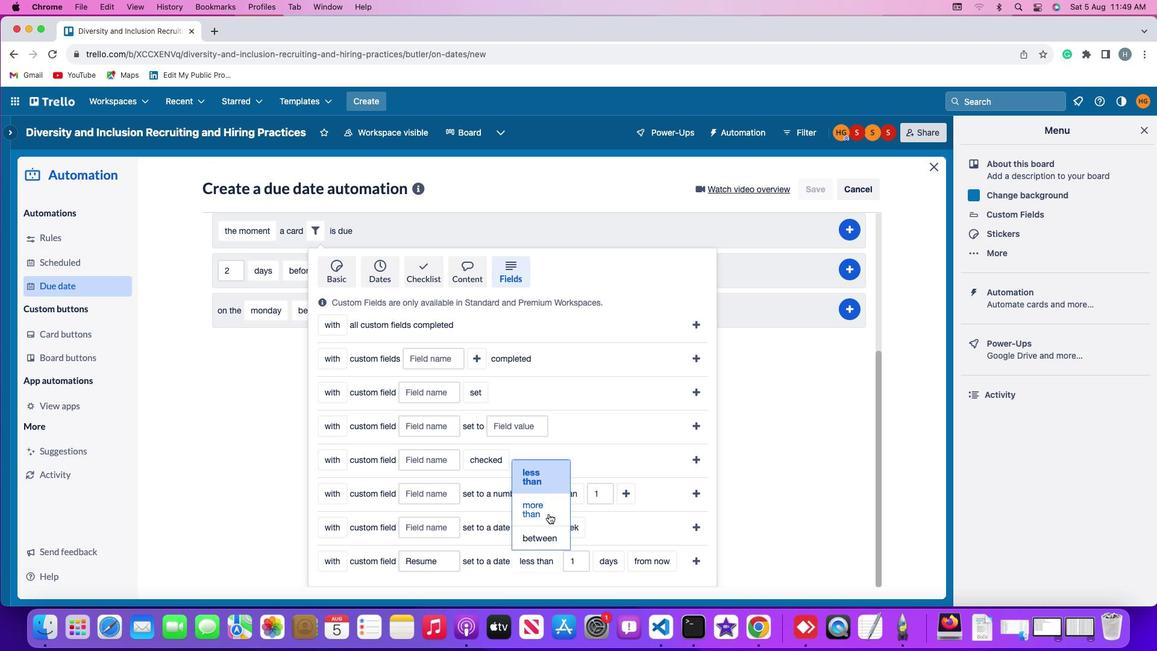 
Action: Mouse moved to (589, 557)
Screenshot: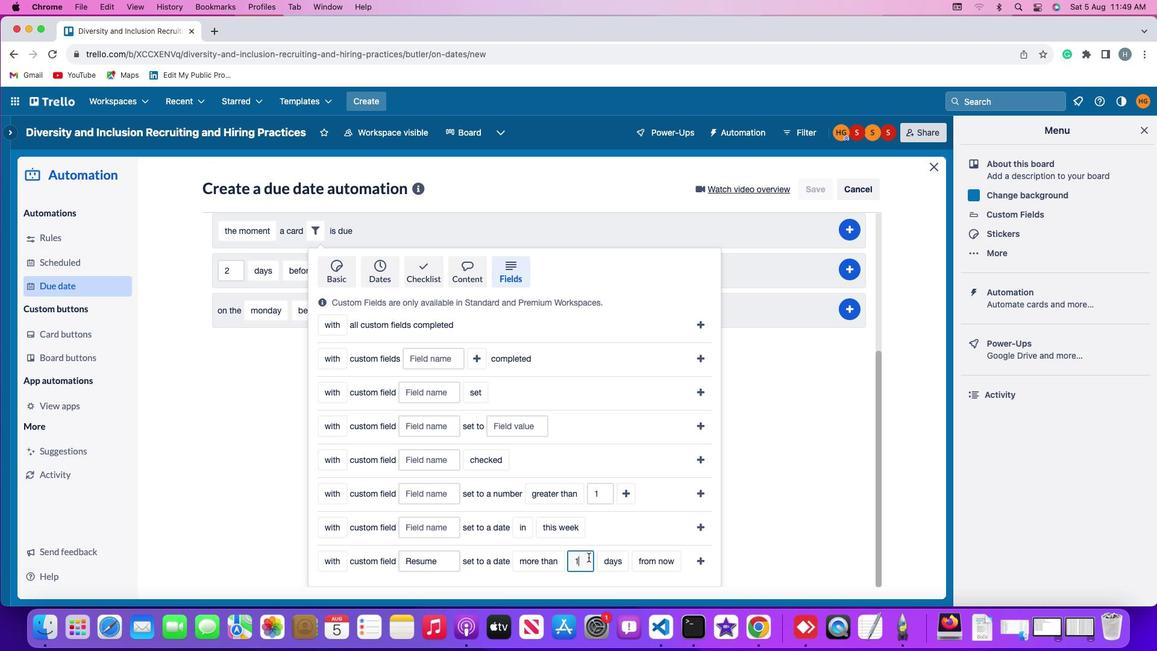 
Action: Mouse pressed left at (589, 557)
Screenshot: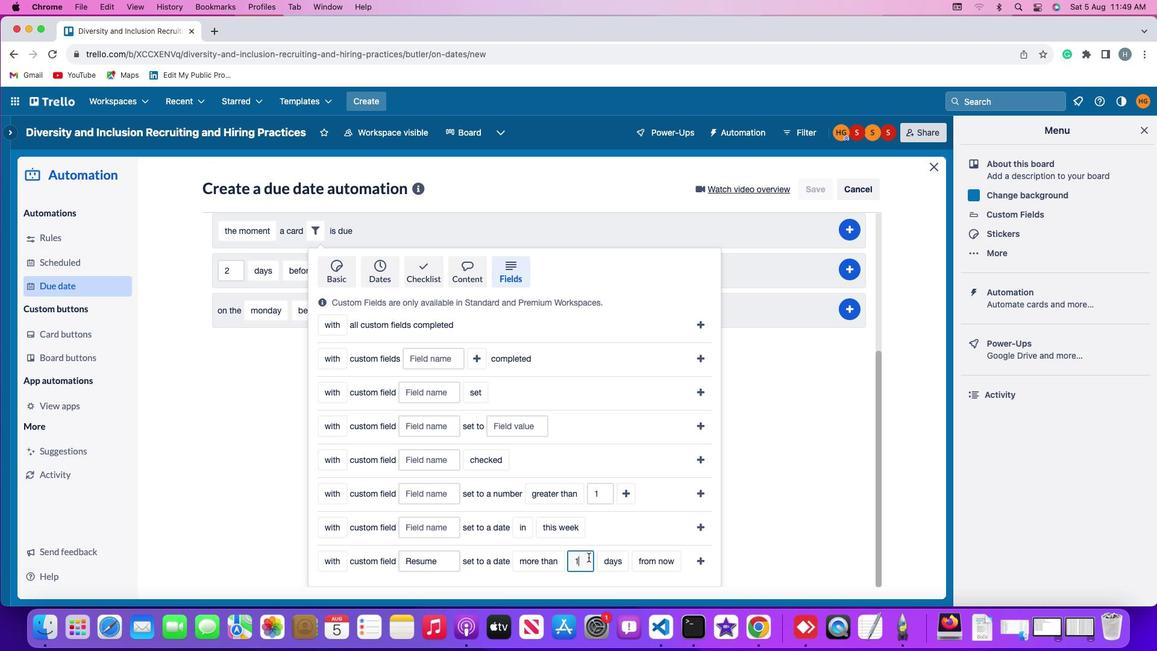 
Action: Key pressed Key.backspace'1'
Screenshot: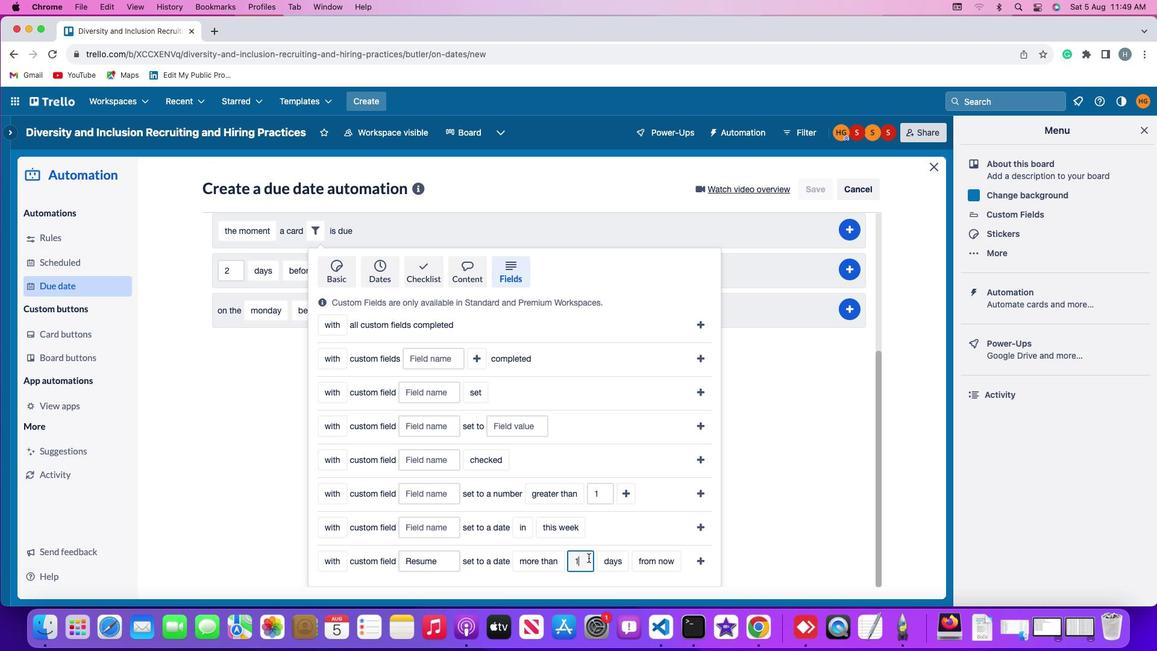 
Action: Mouse moved to (607, 564)
Screenshot: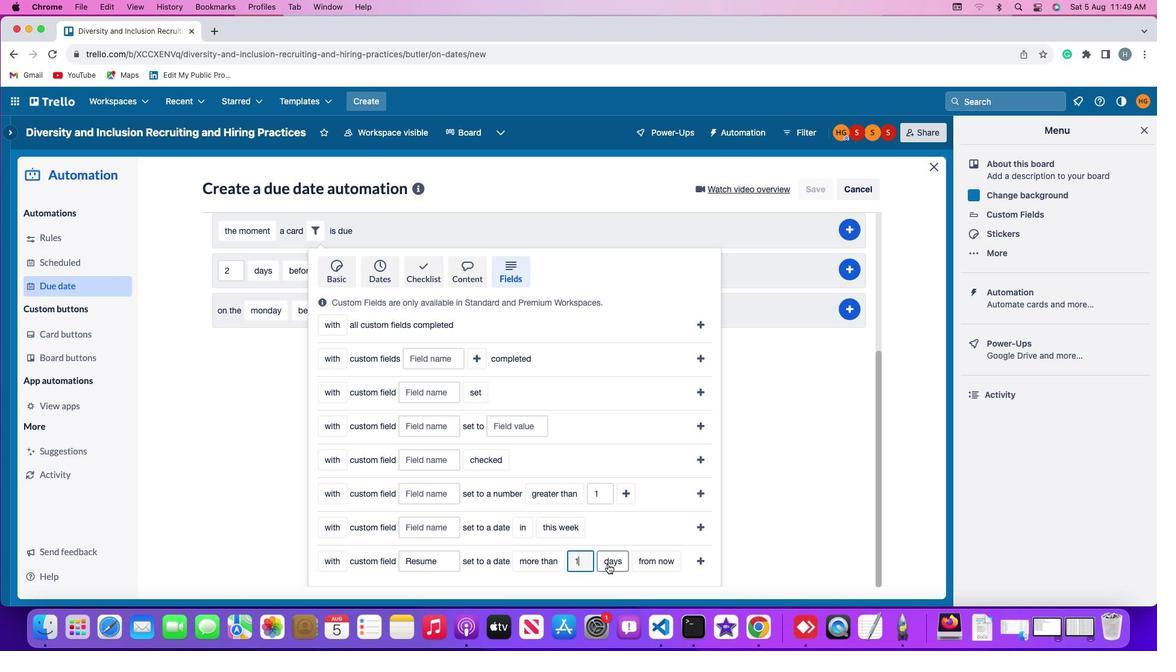 
Action: Mouse pressed left at (607, 564)
Screenshot: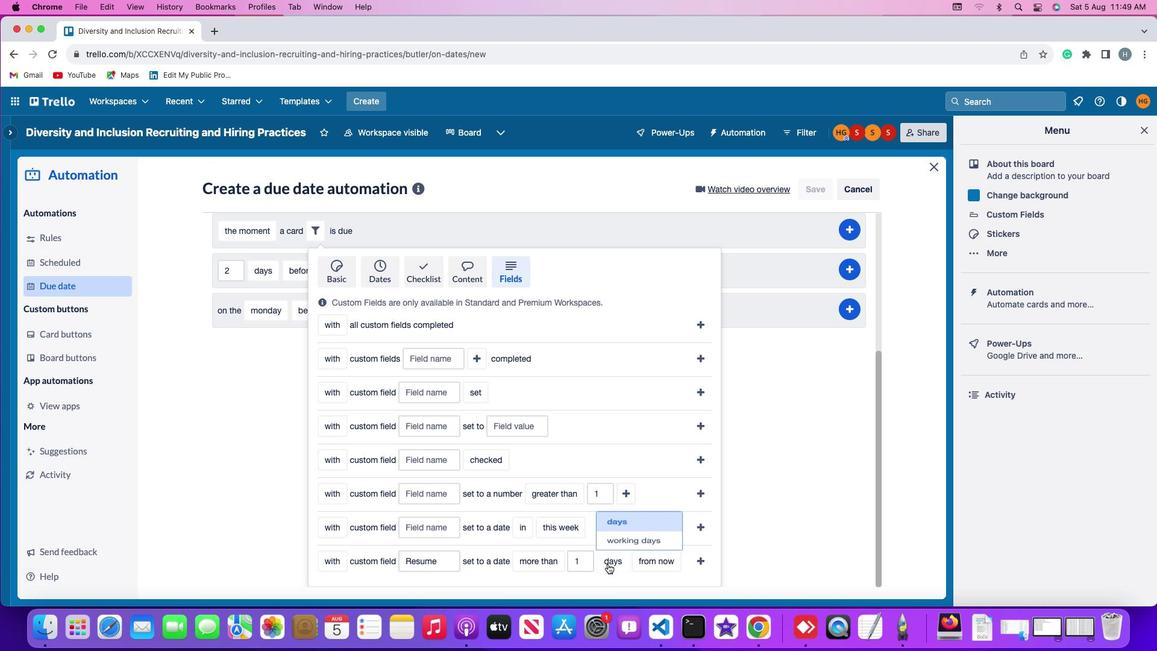 
Action: Mouse moved to (626, 541)
Screenshot: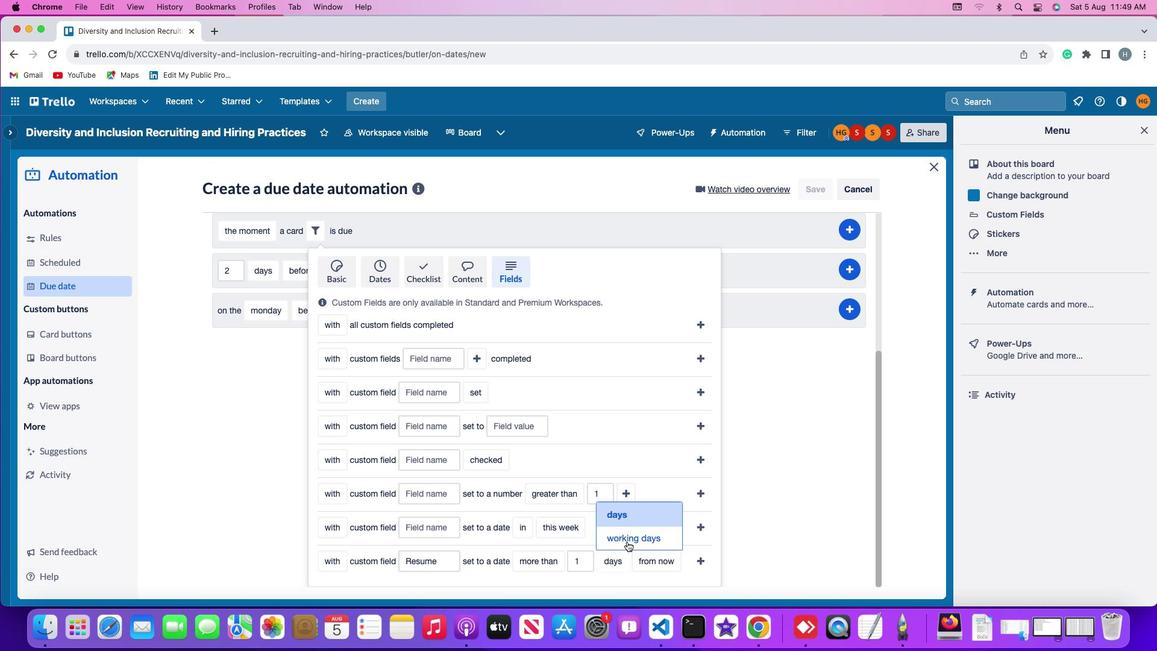 
Action: Mouse pressed left at (626, 541)
Screenshot: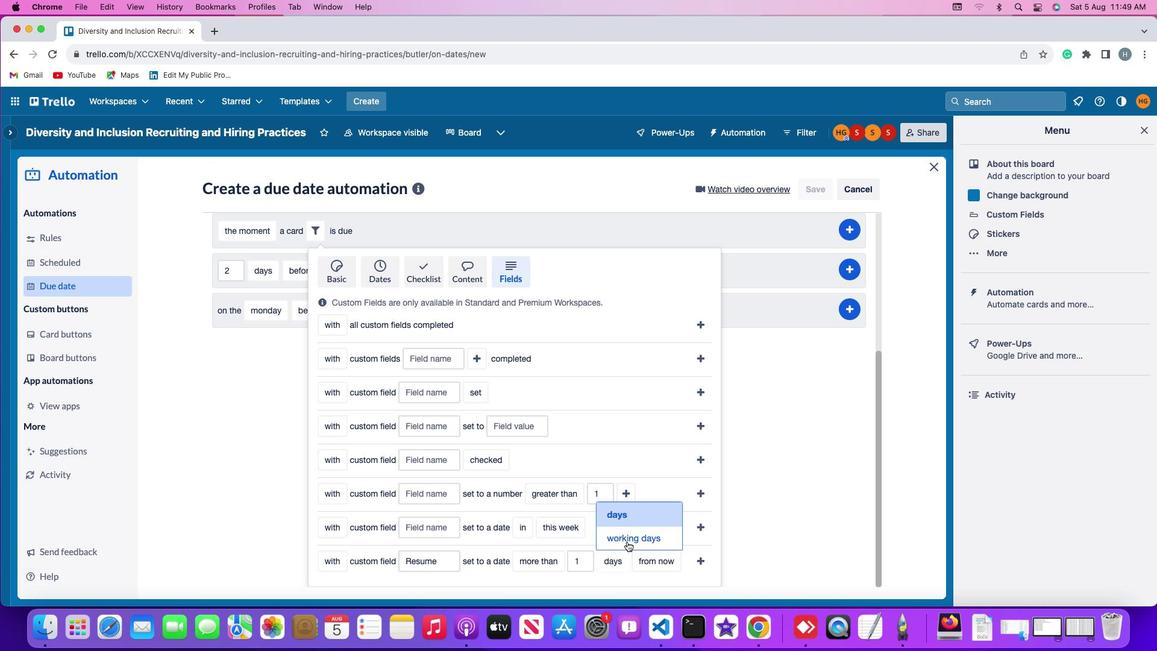 
Action: Mouse moved to (682, 558)
Screenshot: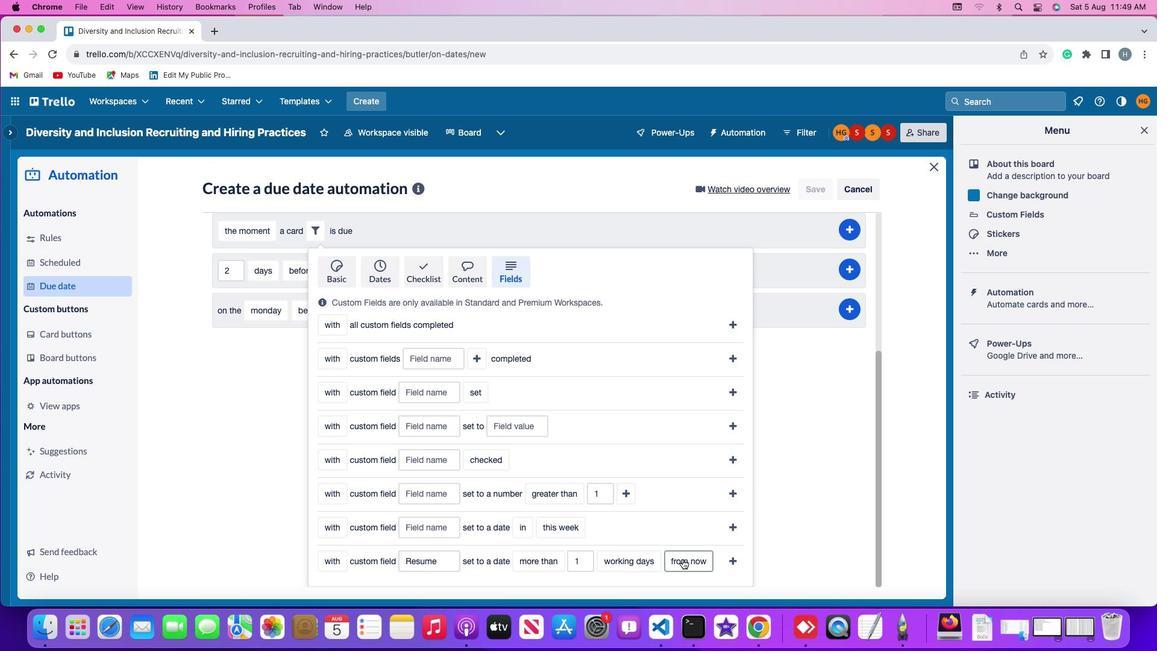 
Action: Mouse pressed left at (682, 558)
Screenshot: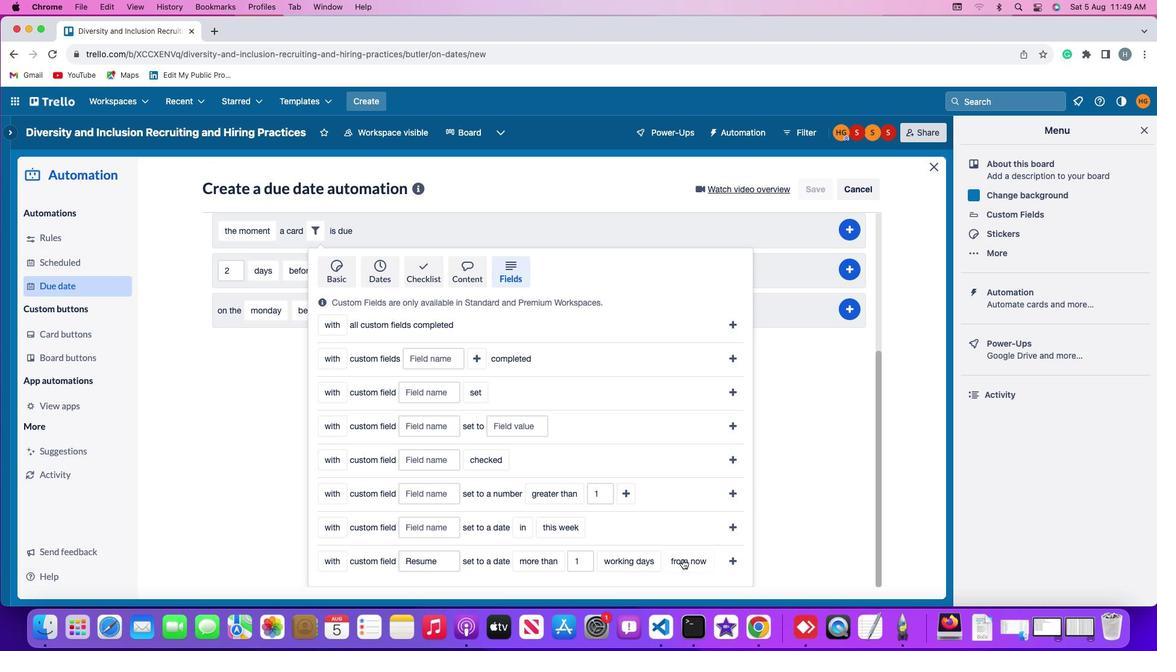 
Action: Mouse moved to (688, 535)
Screenshot: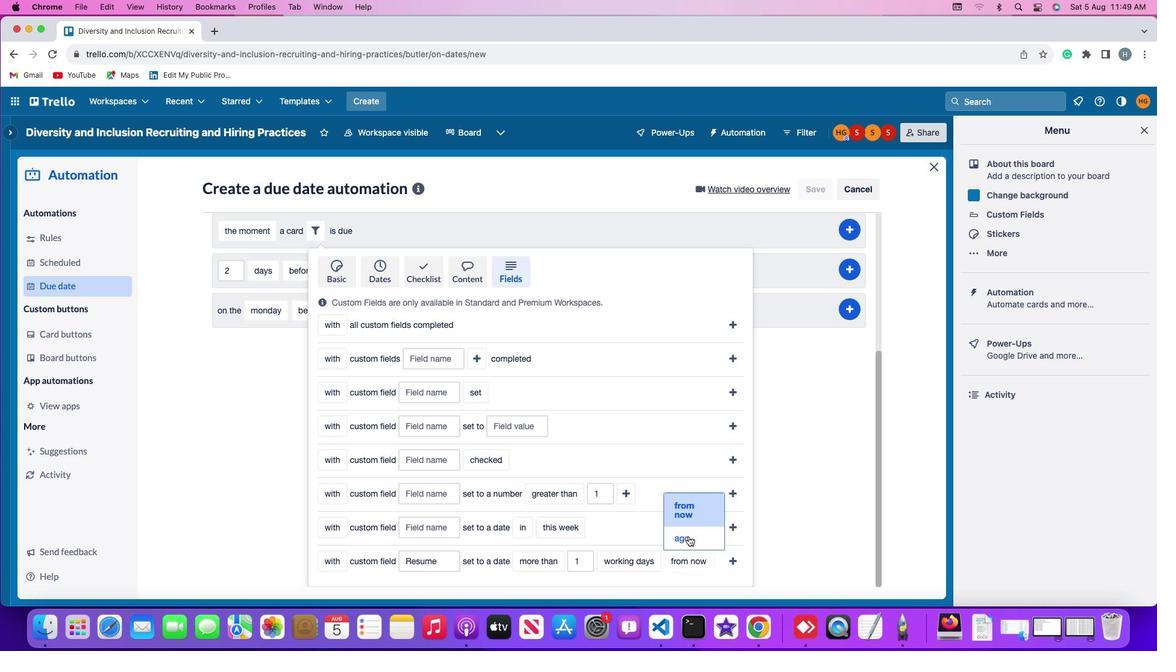 
Action: Mouse pressed left at (688, 535)
Screenshot: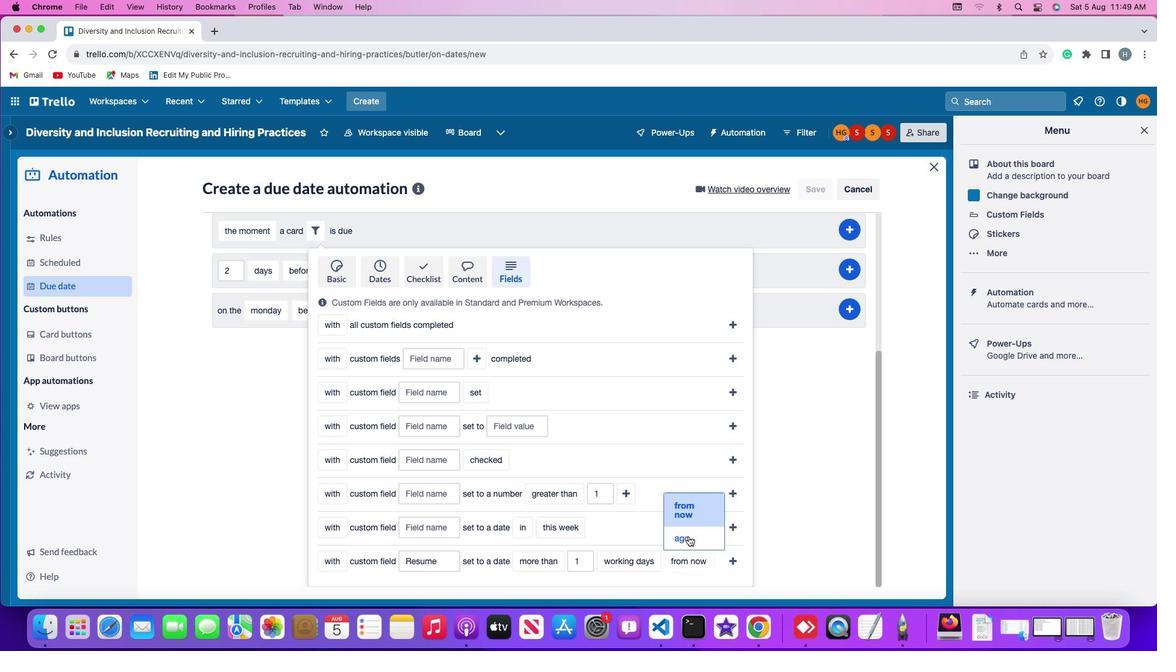 
Action: Mouse moved to (712, 560)
Screenshot: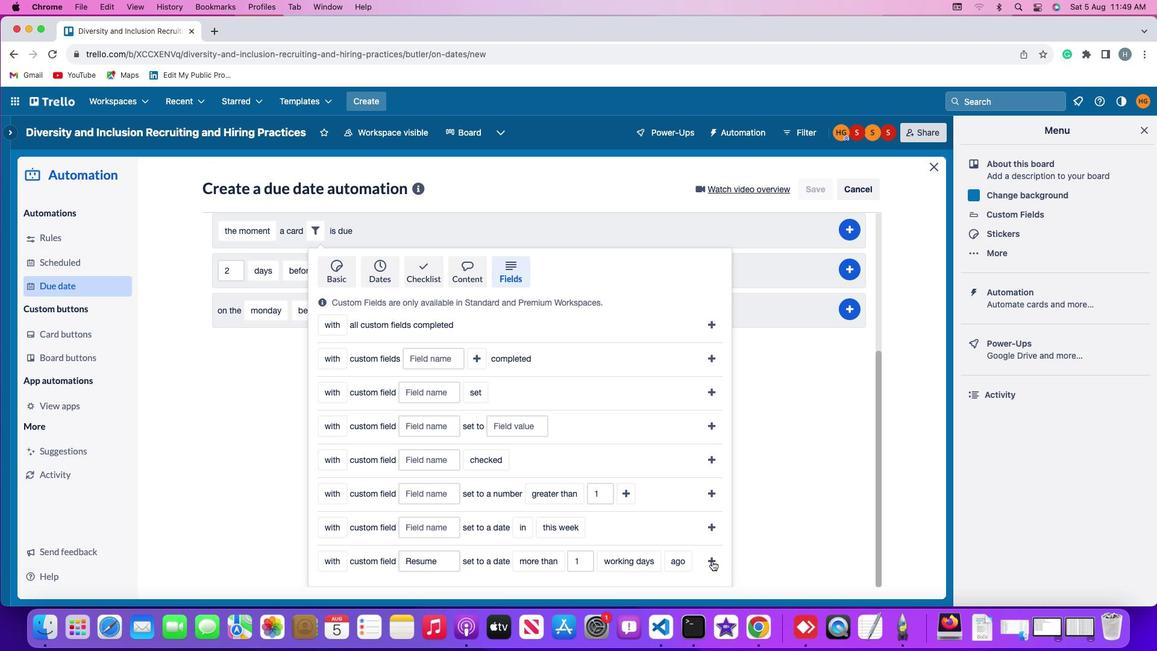
Action: Mouse pressed left at (712, 560)
Screenshot: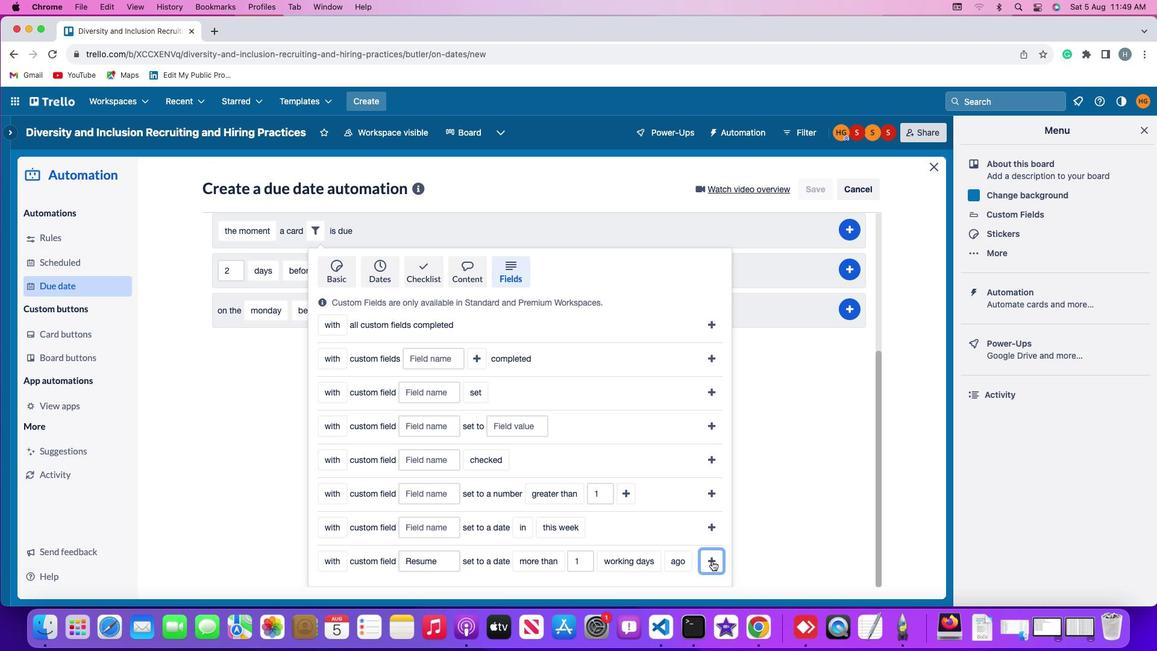 
Action: Mouse moved to (860, 442)
Screenshot: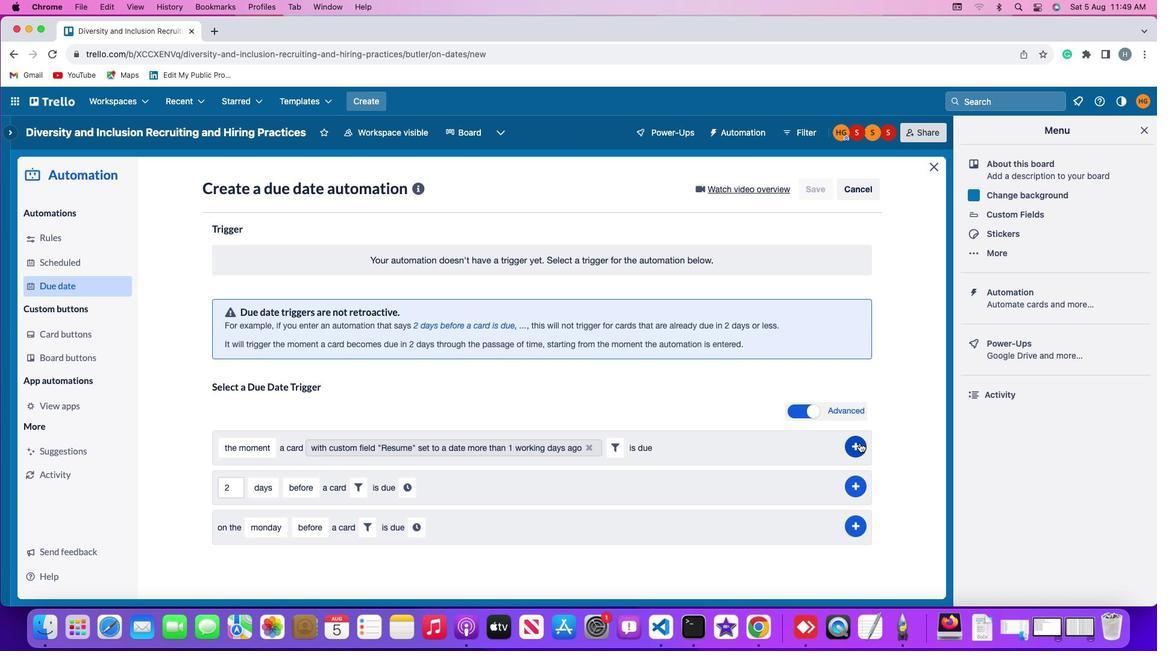 
Action: Mouse pressed left at (860, 442)
Screenshot: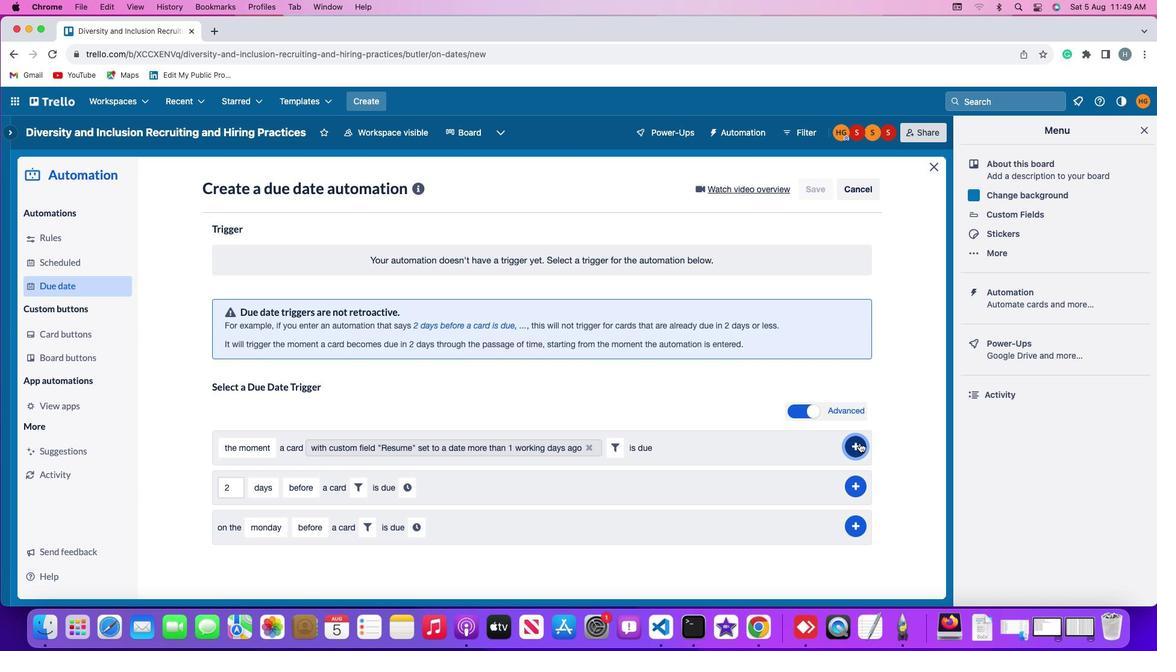
Action: Mouse moved to (909, 386)
Screenshot: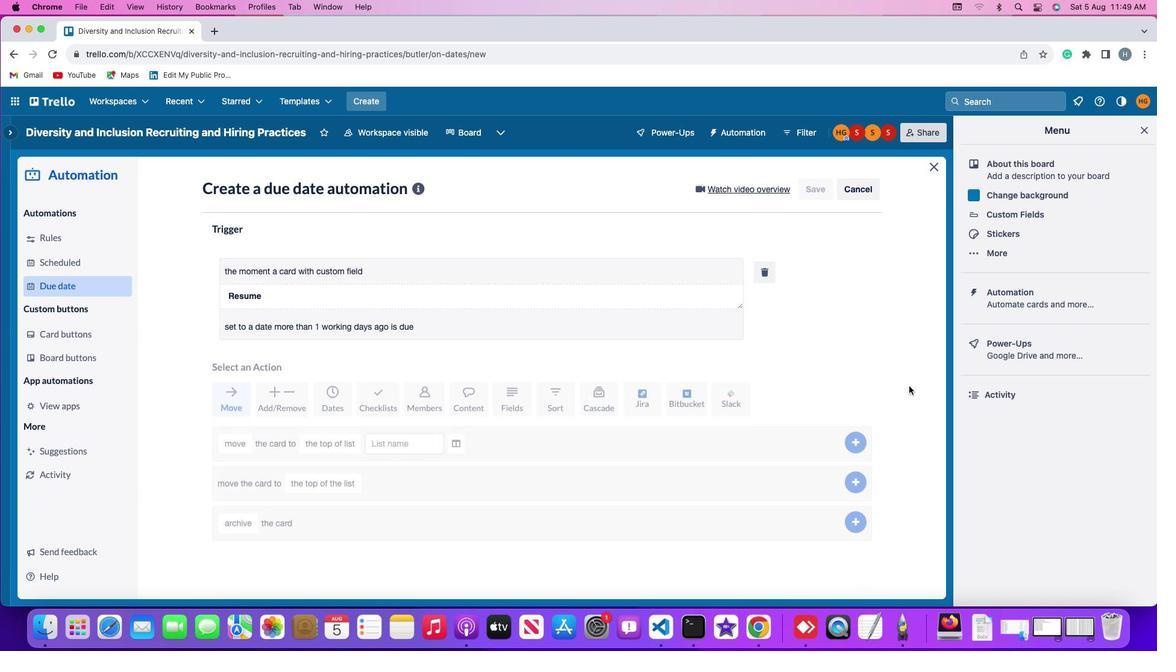 
